 Task: Create new contact,   with mail id: 'MadisonWalker46@coty.com', first name: 'Madison', Last name: 'Walker', Job Title: Systems Administrator, Phone number (617) 555-4567. Change life cycle stage to  'Lead' and lead status to 'New'. Add new company to the associated contact: brooklynmuseum.org and type: Prospect. Logged in from softage.6@softage.net
Action: Mouse moved to (87, 60)
Screenshot: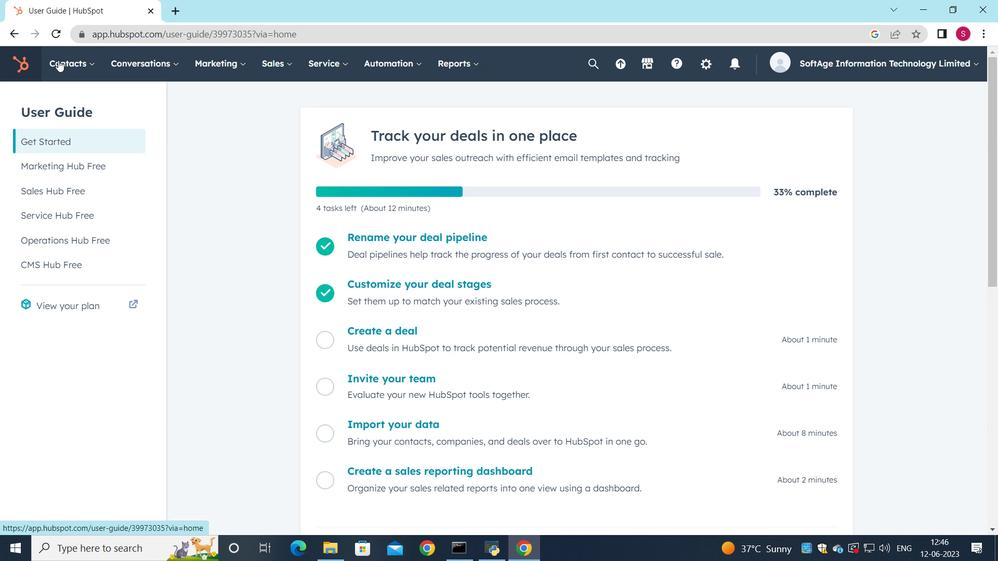 
Action: Mouse pressed left at (87, 60)
Screenshot: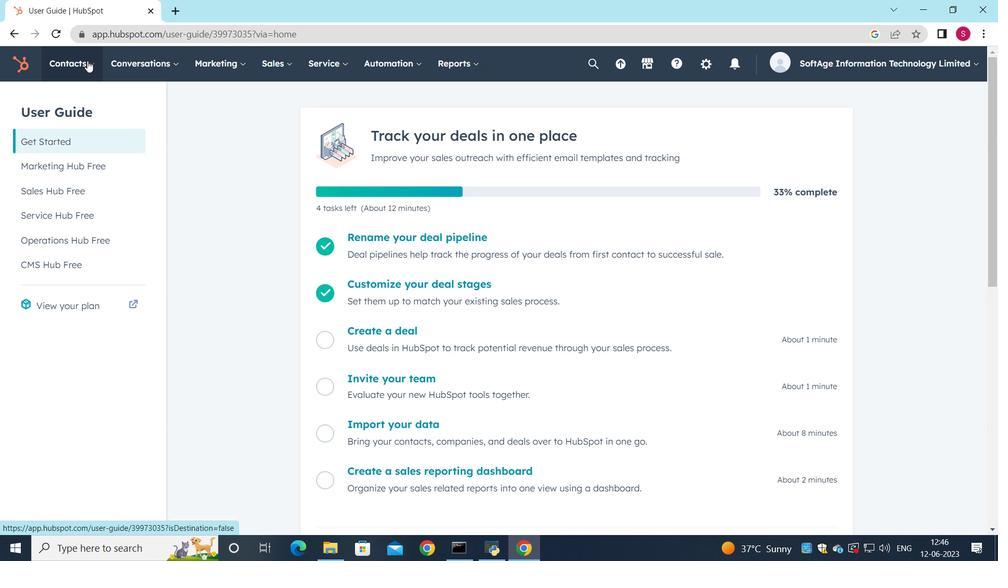 
Action: Mouse moved to (78, 97)
Screenshot: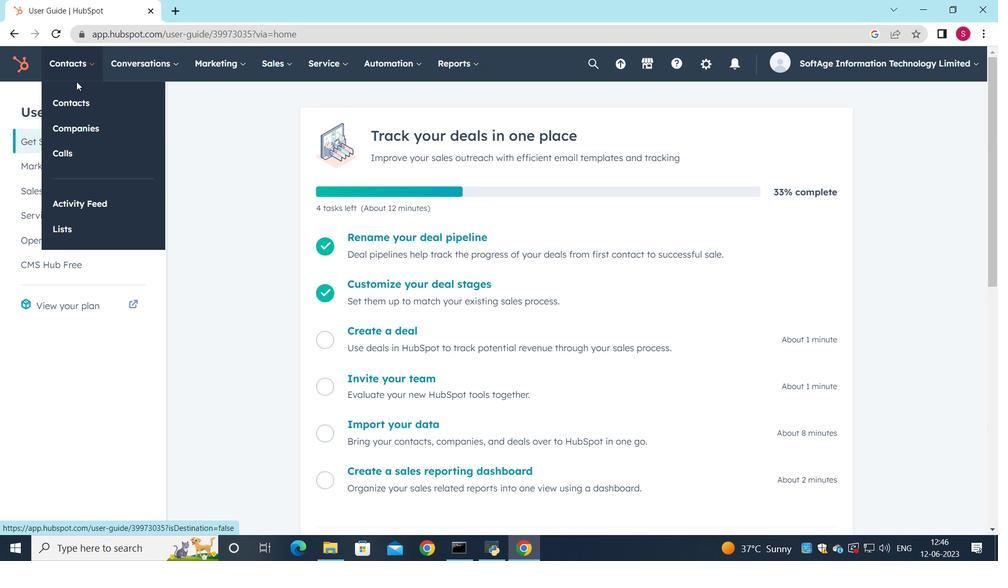 
Action: Mouse pressed left at (78, 97)
Screenshot: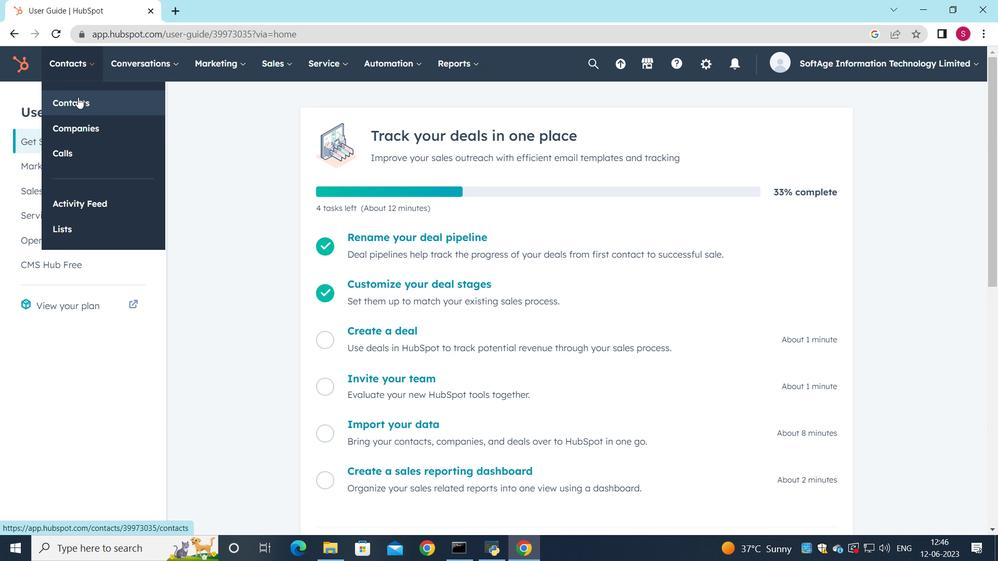 
Action: Mouse moved to (919, 106)
Screenshot: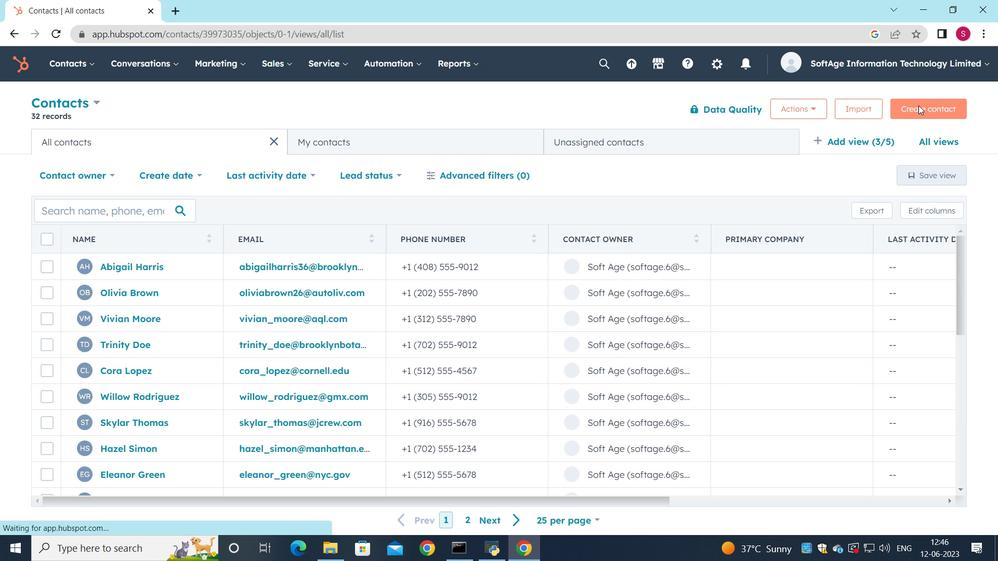 
Action: Mouse pressed left at (919, 106)
Screenshot: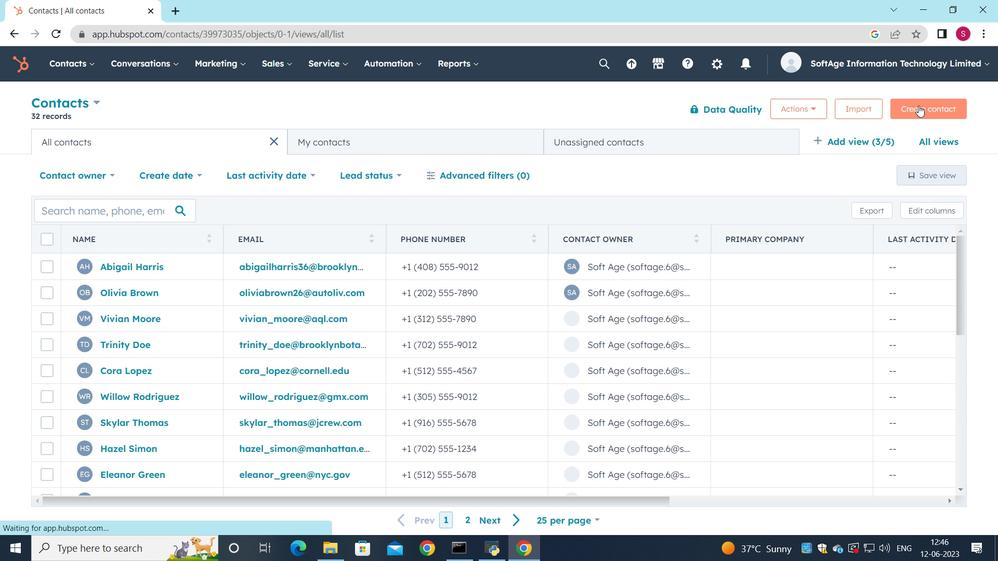 
Action: Mouse moved to (746, 175)
Screenshot: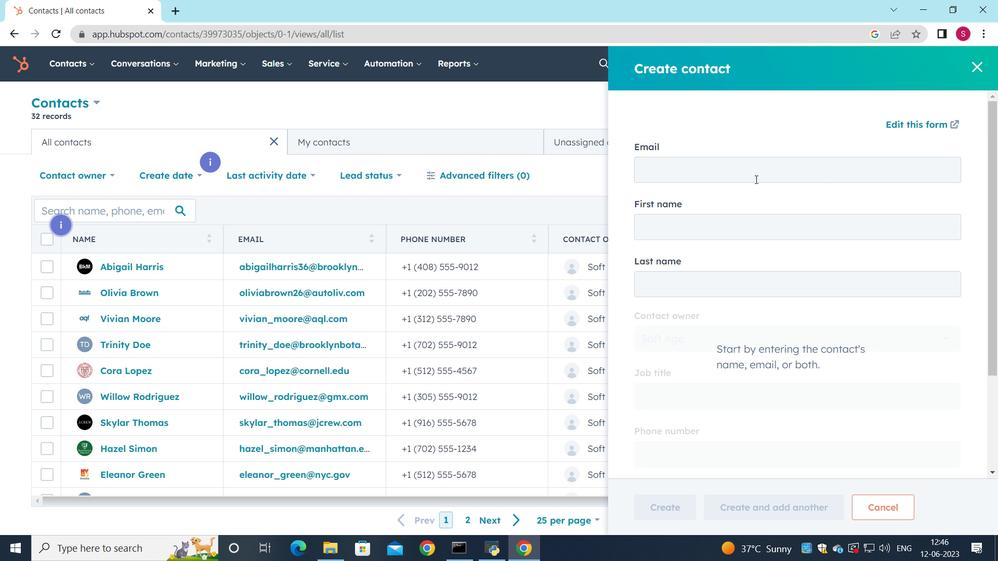 
Action: Mouse pressed left at (746, 175)
Screenshot: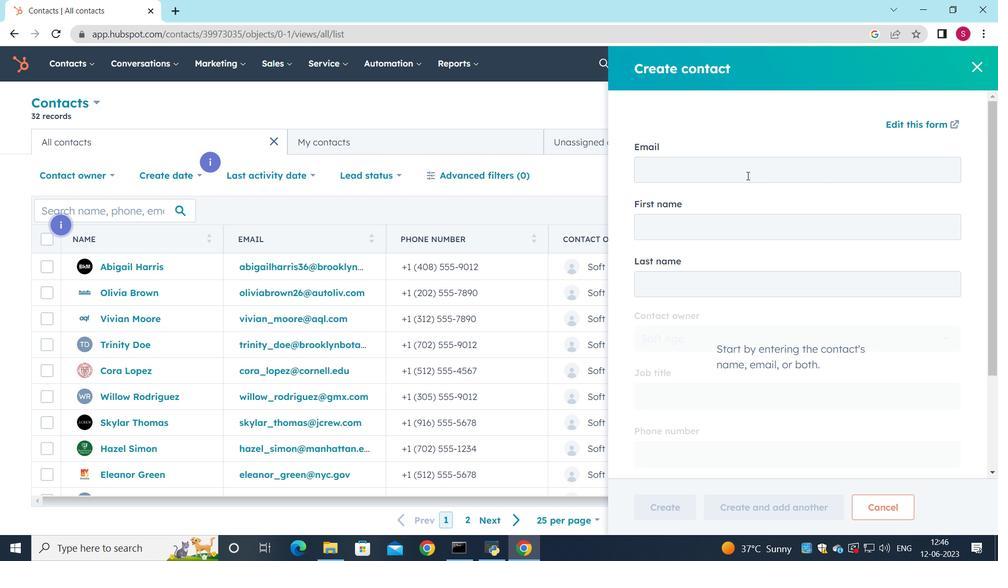 
Action: Key pressed <Key.shift_r>Madison<Key.shift>Walker<Key.shift><Key.shift><Key.shift><Key.shift><Key.shift><Key.shift><Key.shift><Key.shift><Key.shift><Key.shift><Key.shift><Key.shift><Key.shift><Key.shift><Key.shift><Key.shift><Key.shift>@coty.com
Screenshot: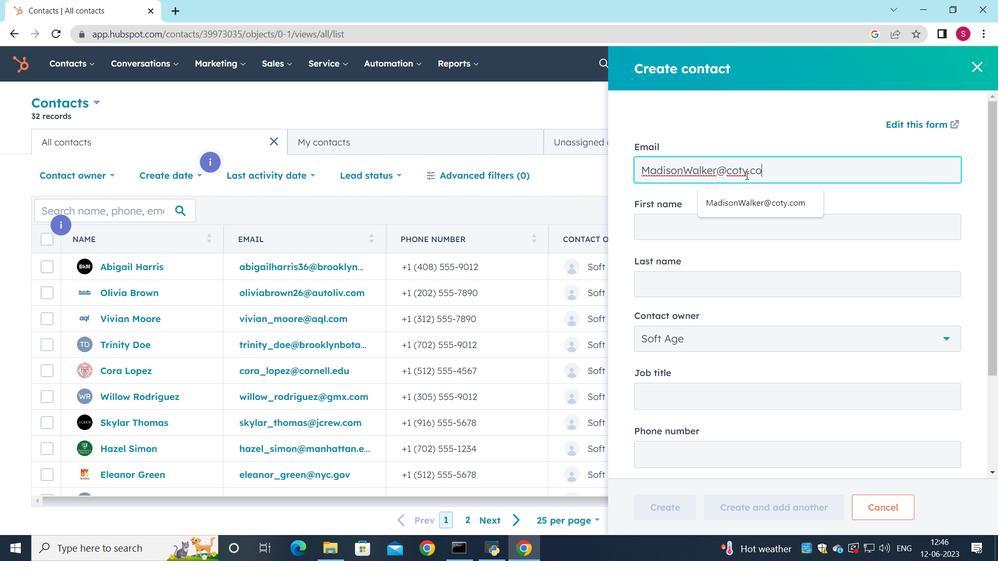 
Action: Mouse moved to (715, 174)
Screenshot: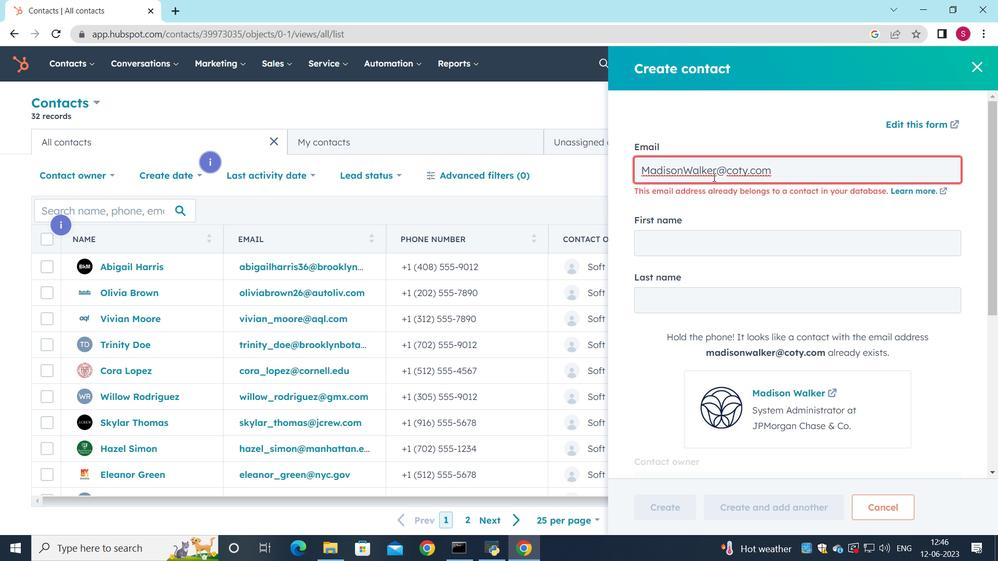 
Action: Mouse pressed left at (715, 174)
Screenshot: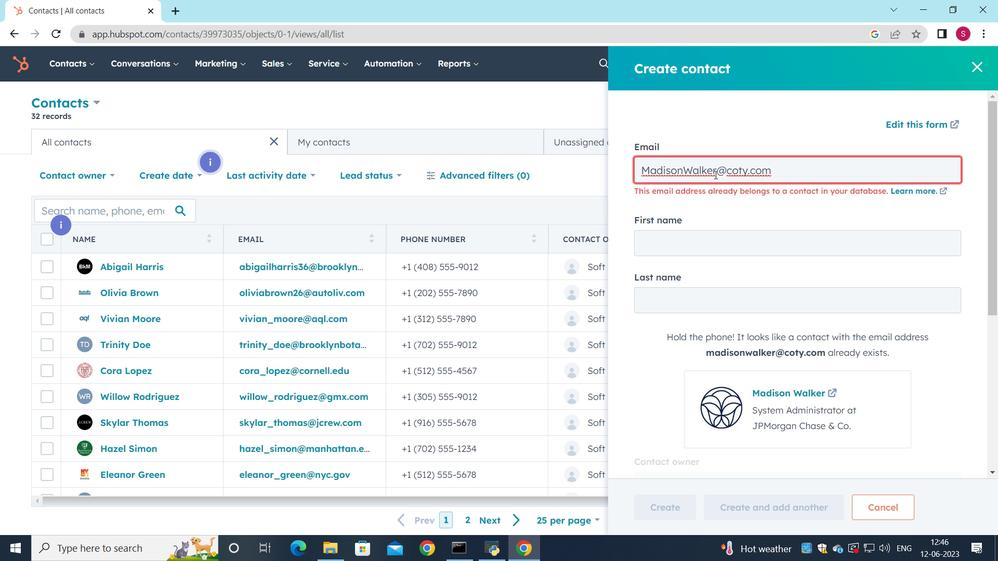 
Action: Key pressed 46
Screenshot: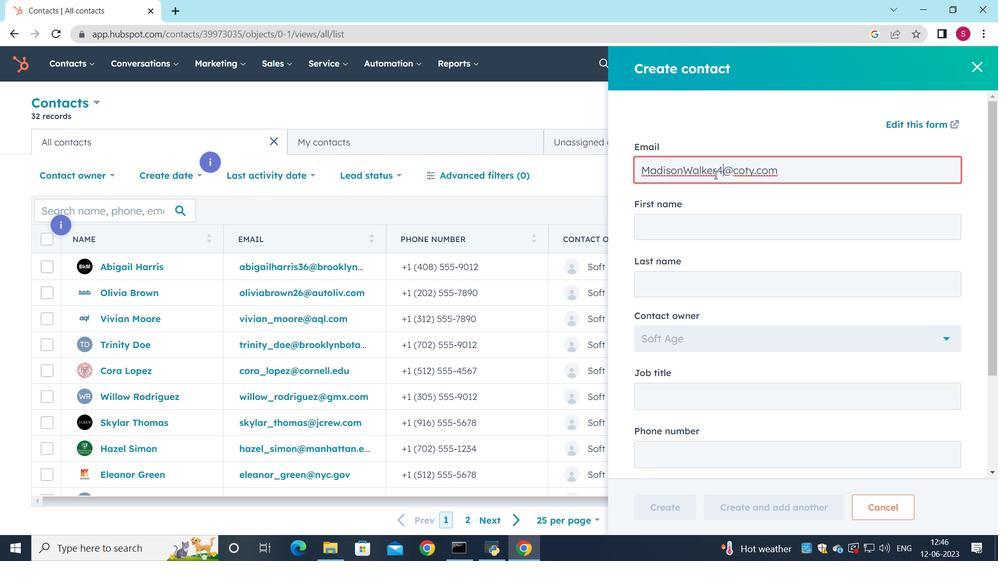 
Action: Mouse moved to (707, 226)
Screenshot: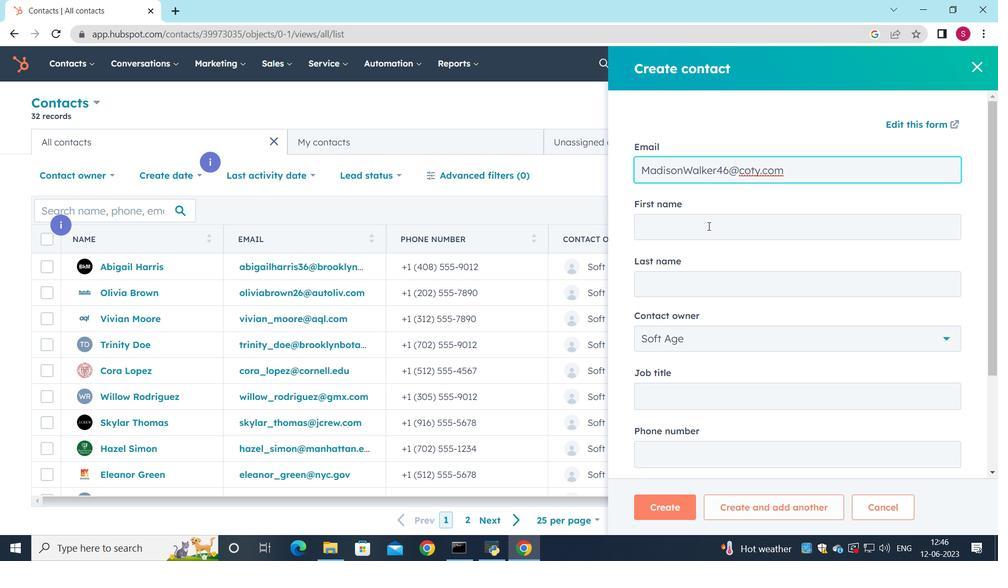 
Action: Mouse pressed left at (707, 226)
Screenshot: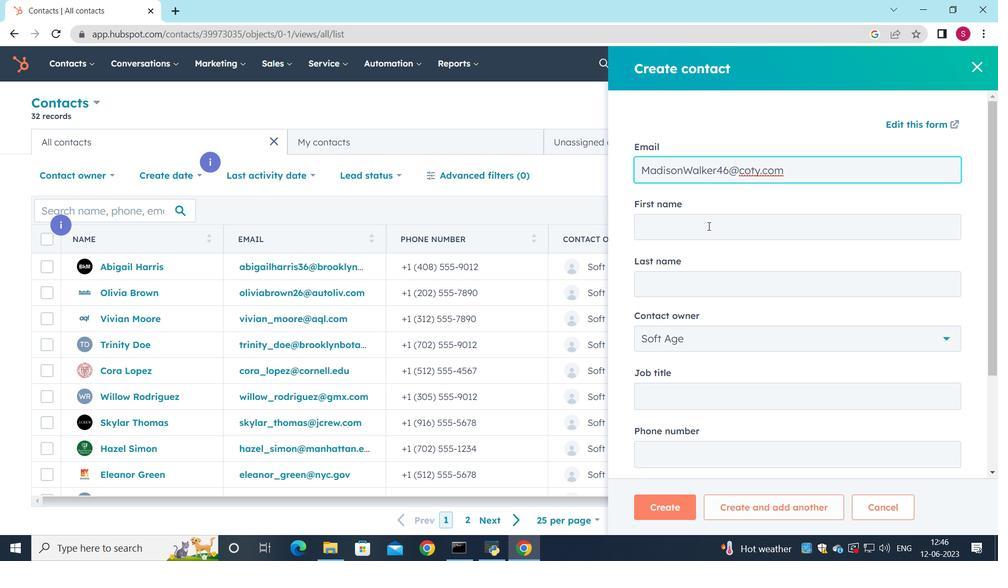 
Action: Key pressed <Key.shift_r>Mado<Key.backspace>ison
Screenshot: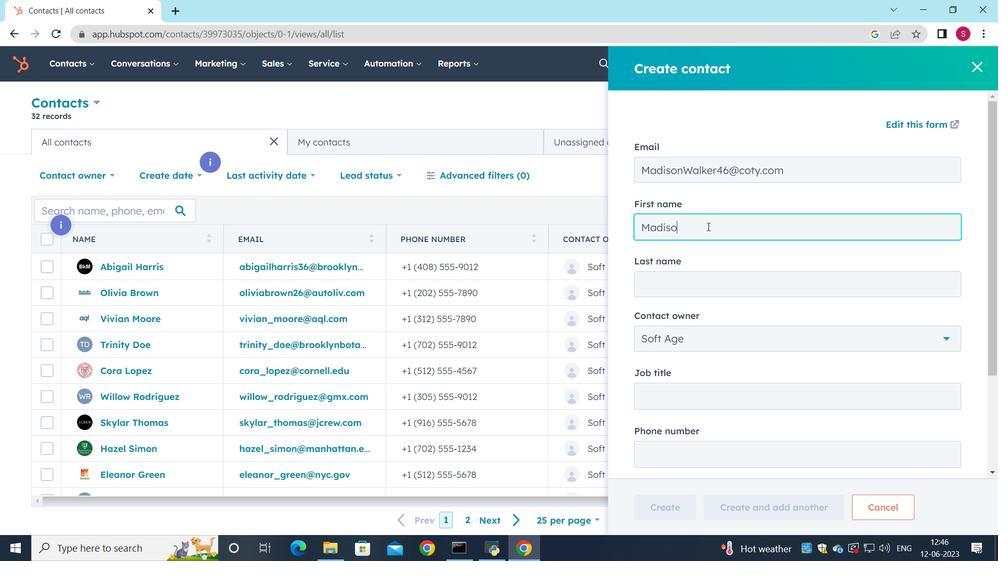 
Action: Mouse moved to (672, 286)
Screenshot: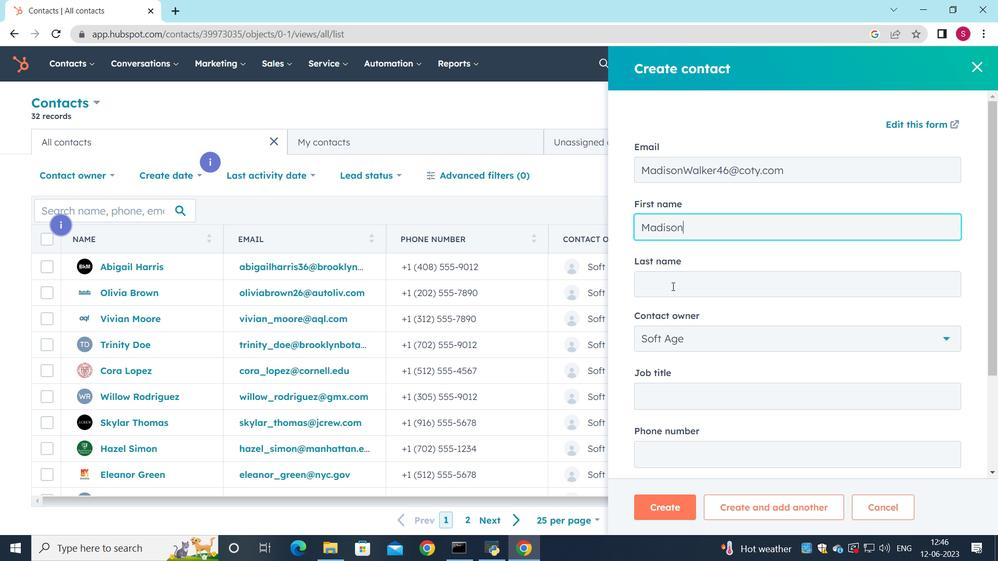 
Action: Mouse pressed left at (672, 286)
Screenshot: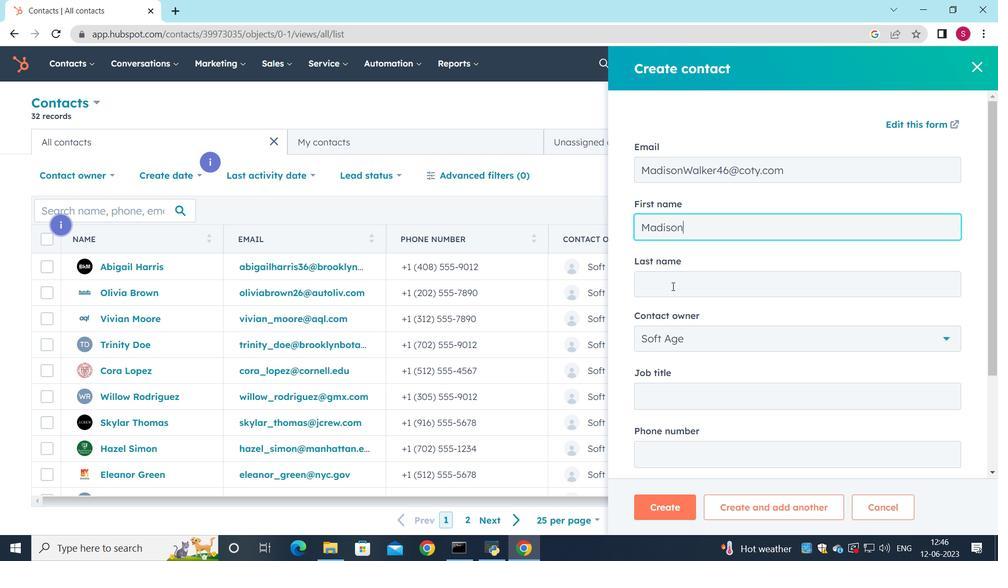 
Action: Mouse moved to (676, 288)
Screenshot: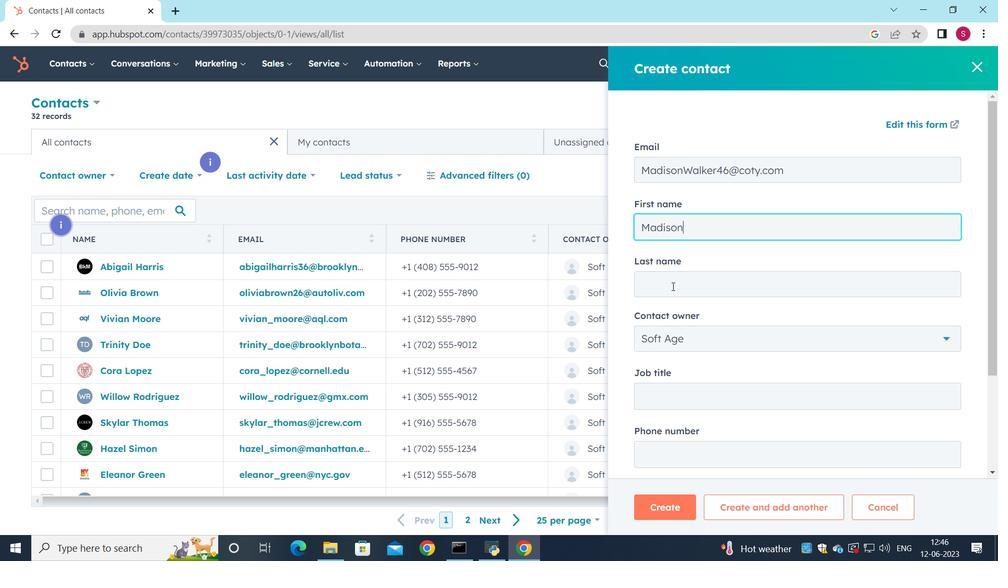 
Action: Key pressed <Key.shift>Walker
Screenshot: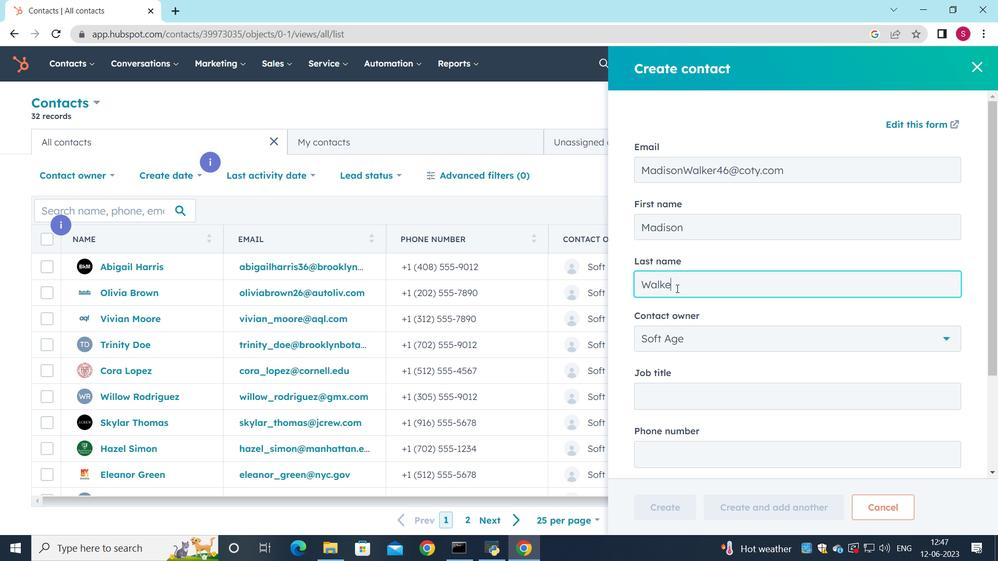 
Action: Mouse moved to (698, 345)
Screenshot: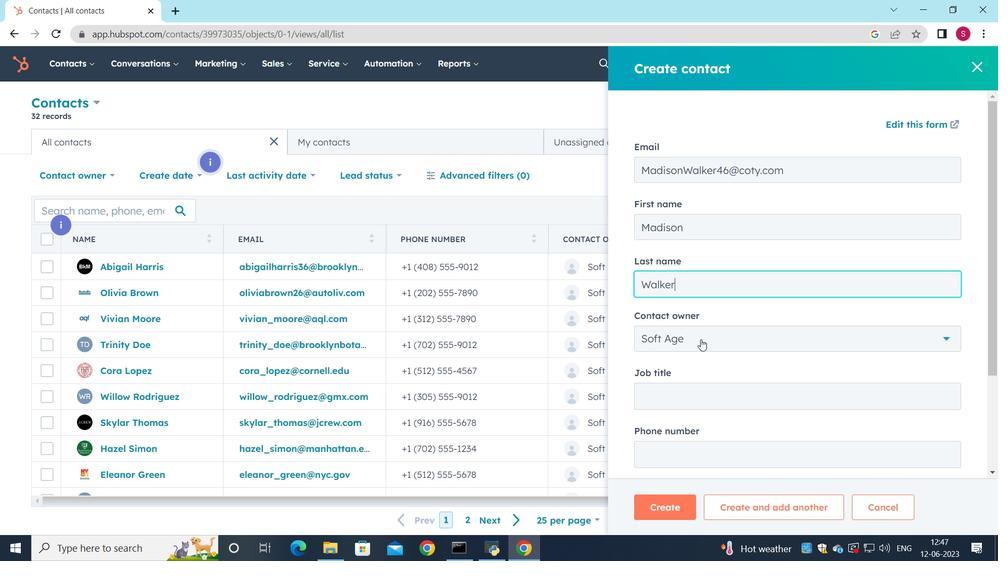 
Action: Mouse scrolled (698, 344) with delta (0, 0)
Screenshot: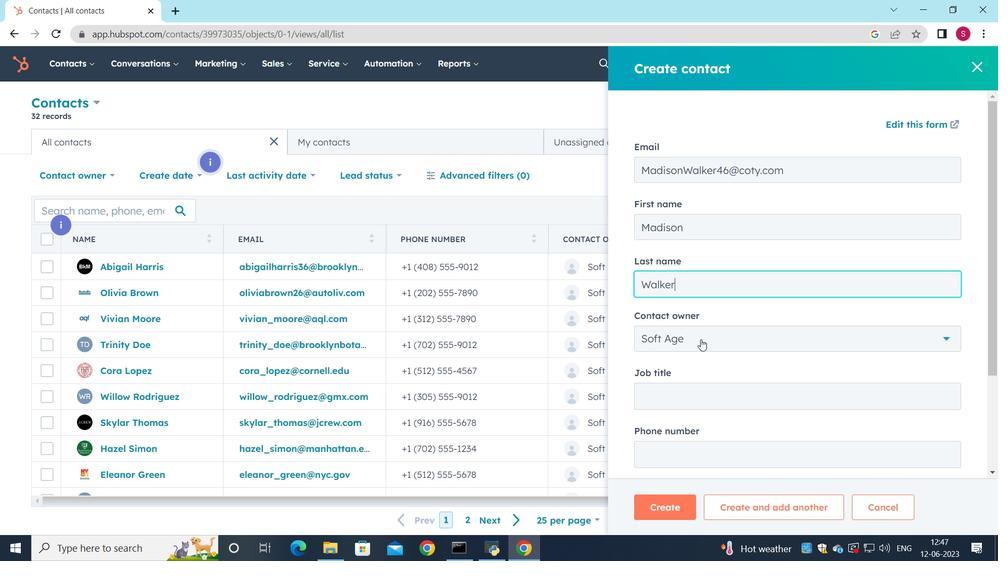 
Action: Mouse moved to (679, 331)
Screenshot: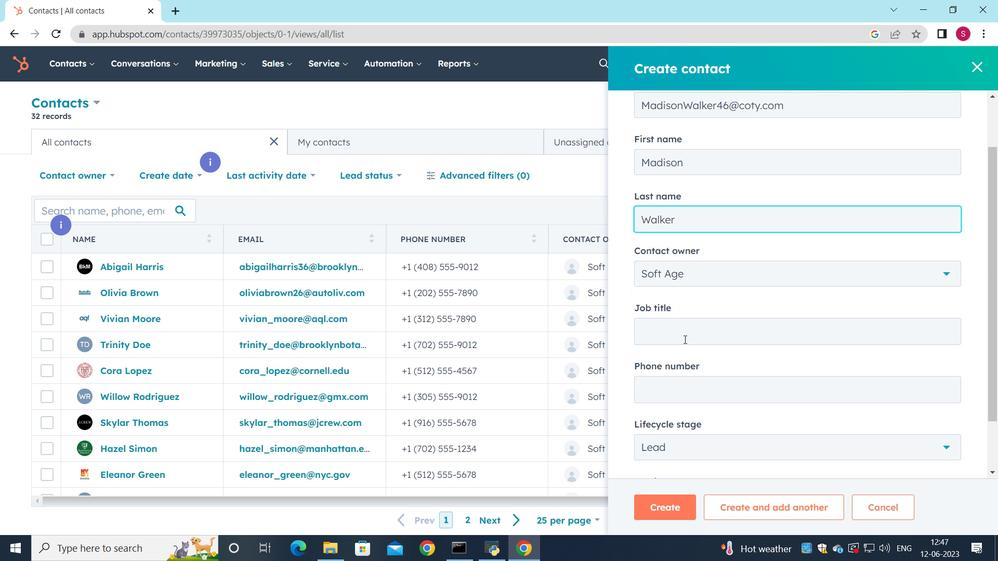 
Action: Mouse pressed left at (679, 331)
Screenshot: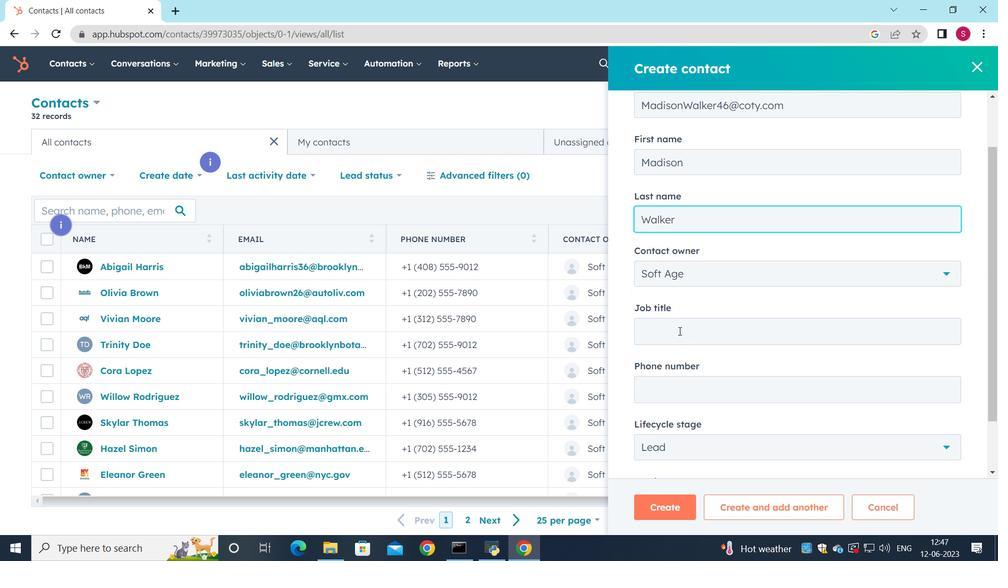 
Action: Key pressed <Key.shift>Systems<Key.space><Key.shift>Administrator
Screenshot: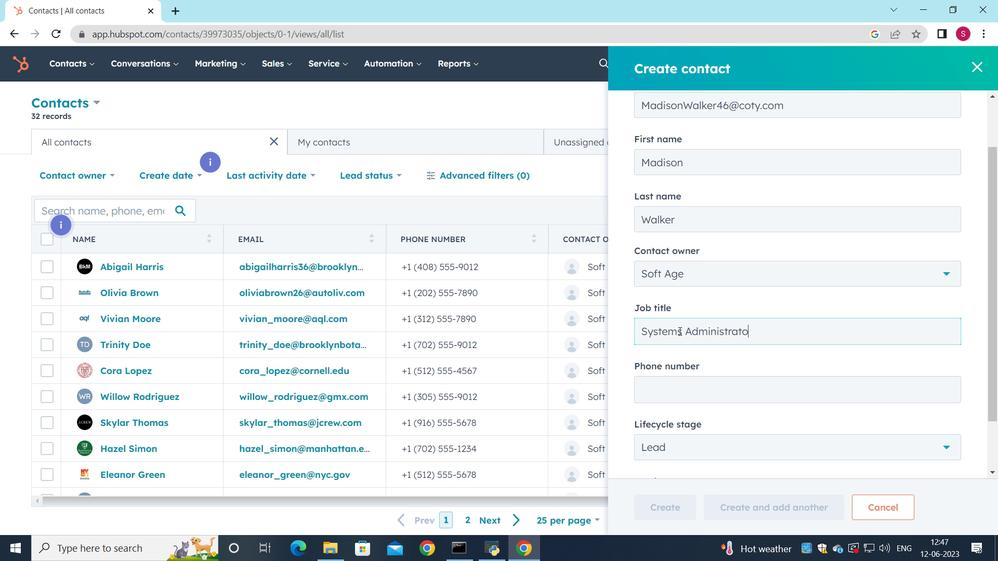 
Action: Mouse moved to (710, 372)
Screenshot: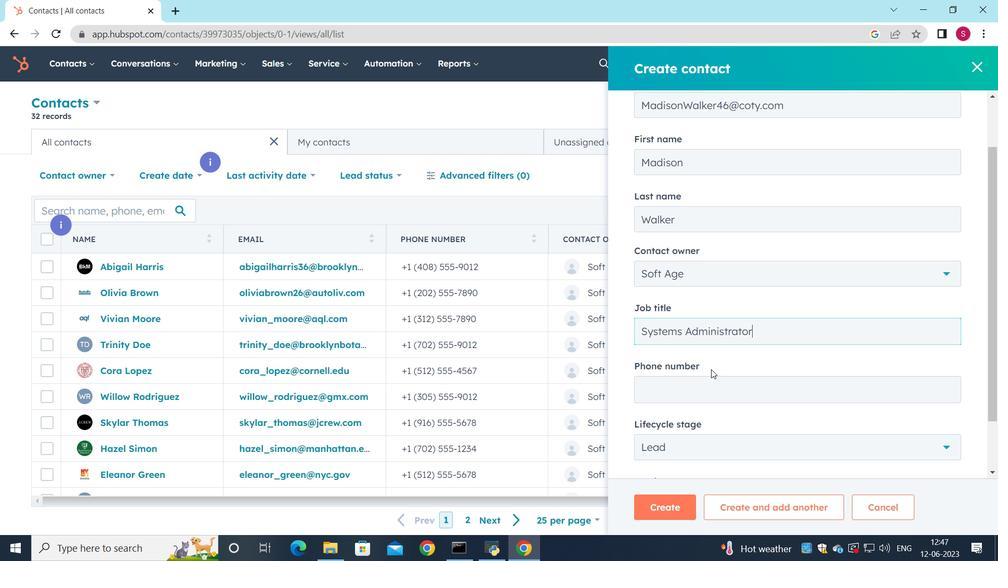 
Action: Mouse scrolled (710, 371) with delta (0, 0)
Screenshot: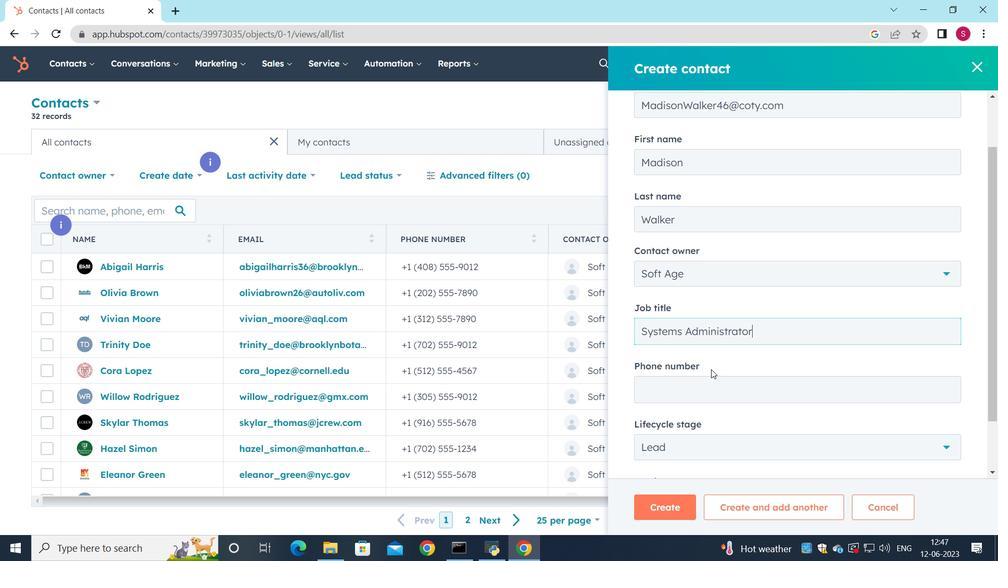 
Action: Mouse moved to (728, 322)
Screenshot: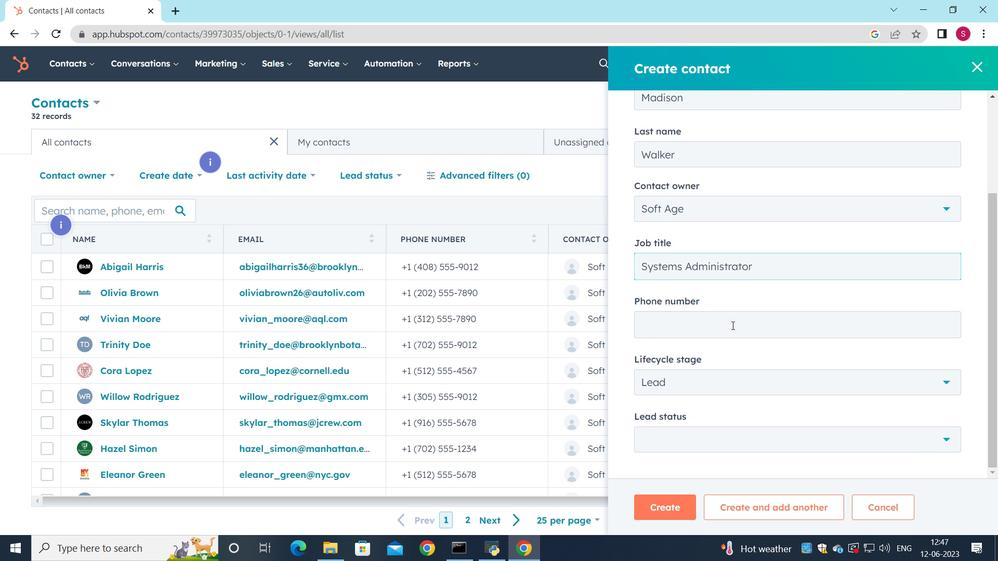 
Action: Mouse pressed left at (728, 322)
Screenshot: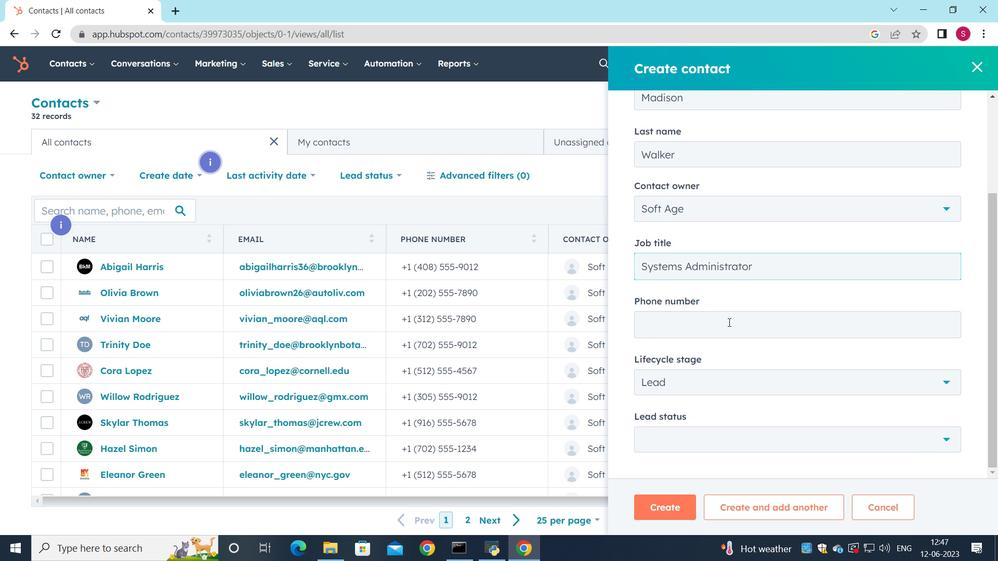 
Action: Key pressed 6175554567
Screenshot: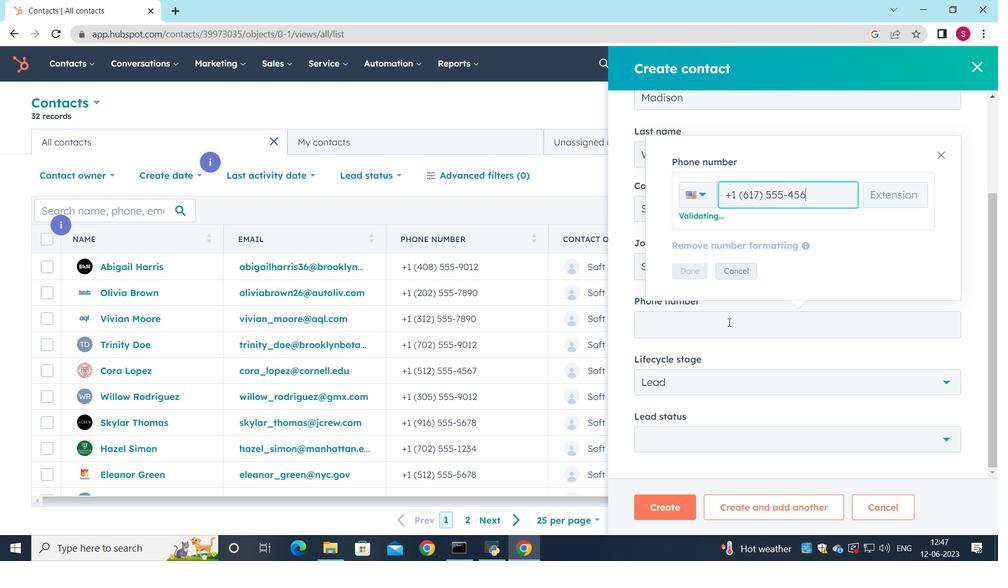 
Action: Mouse moved to (683, 270)
Screenshot: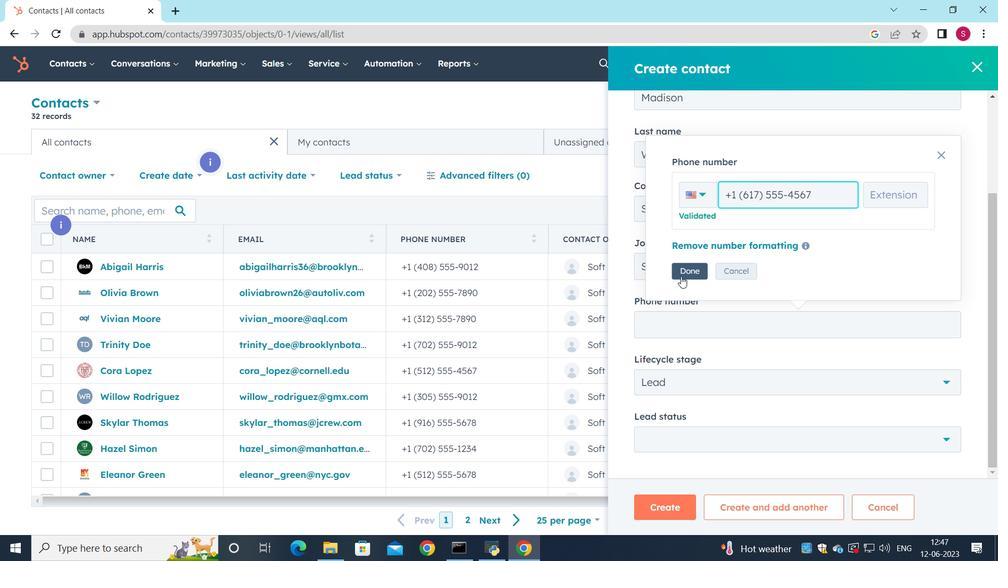 
Action: Mouse pressed left at (683, 270)
Screenshot: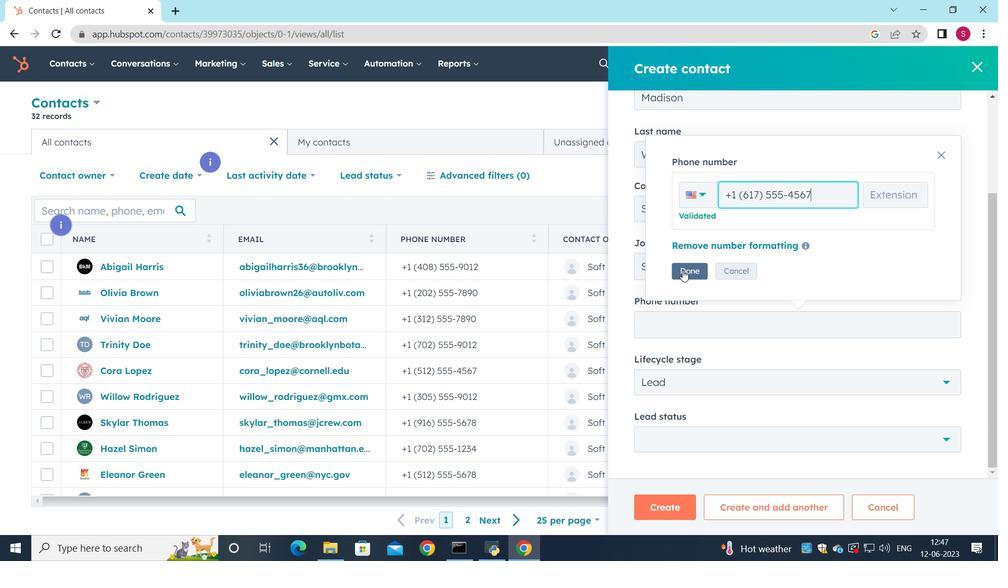 
Action: Mouse moved to (758, 364)
Screenshot: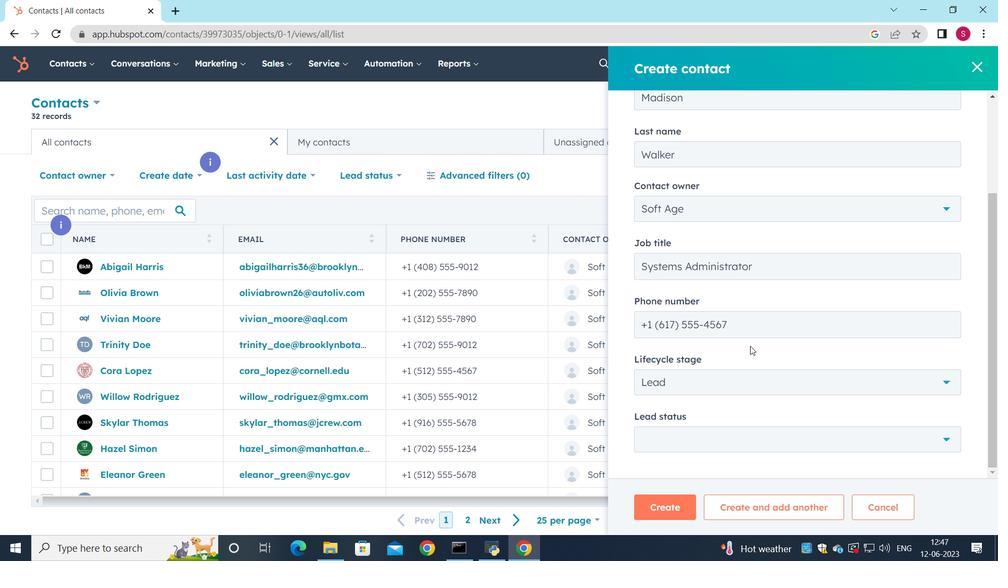 
Action: Mouse scrolled (758, 363) with delta (0, 0)
Screenshot: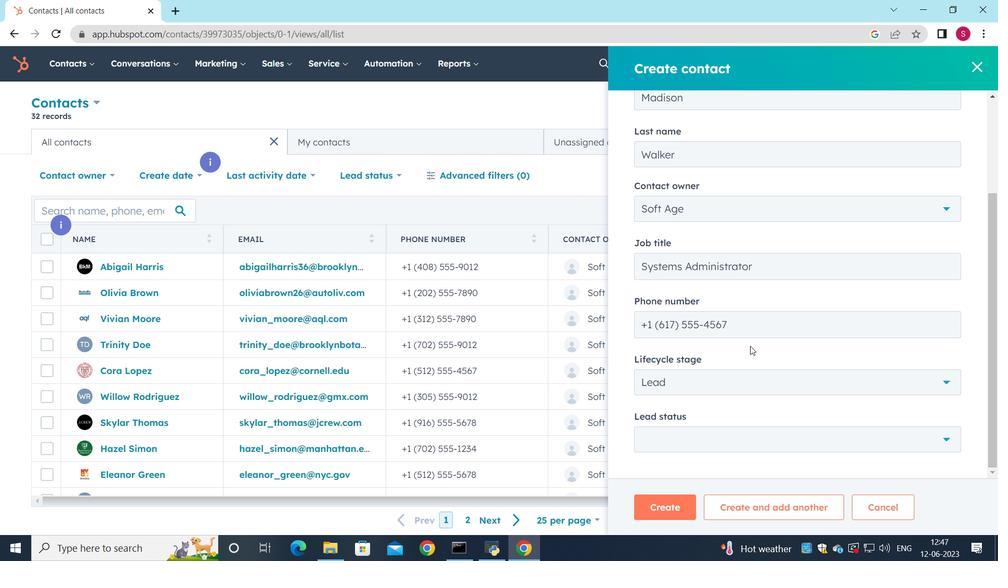 
Action: Mouse moved to (910, 439)
Screenshot: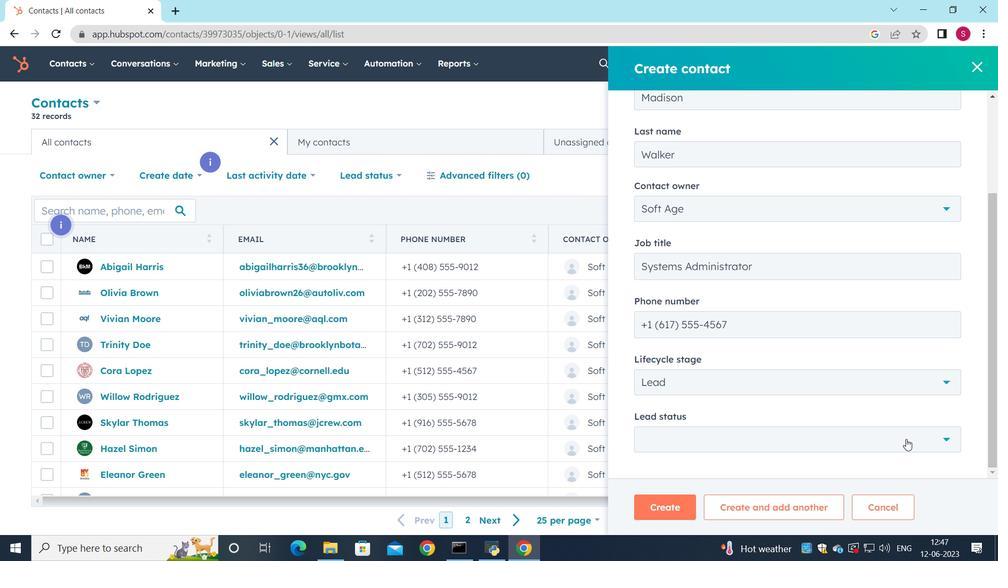 
Action: Mouse pressed left at (910, 439)
Screenshot: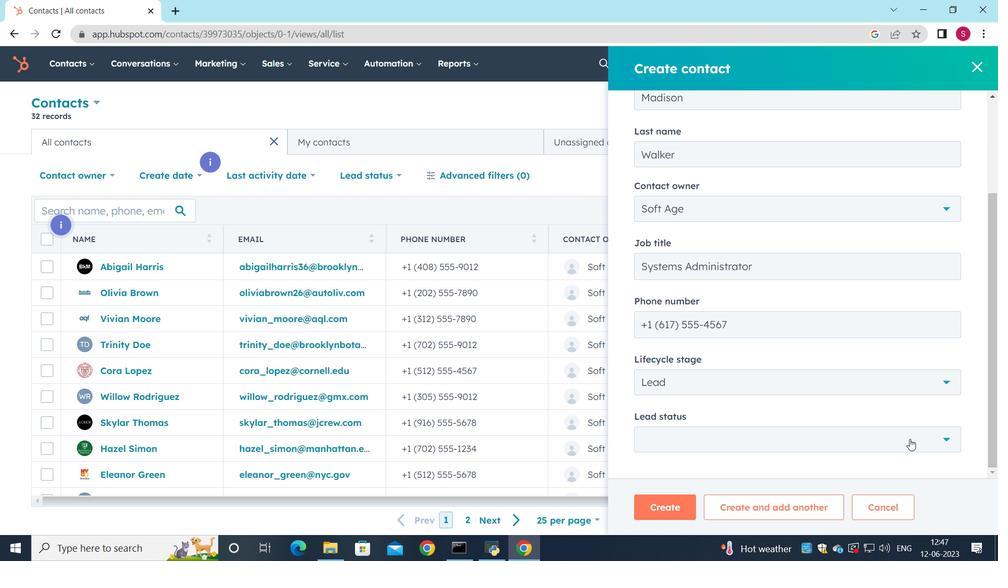 
Action: Mouse moved to (676, 320)
Screenshot: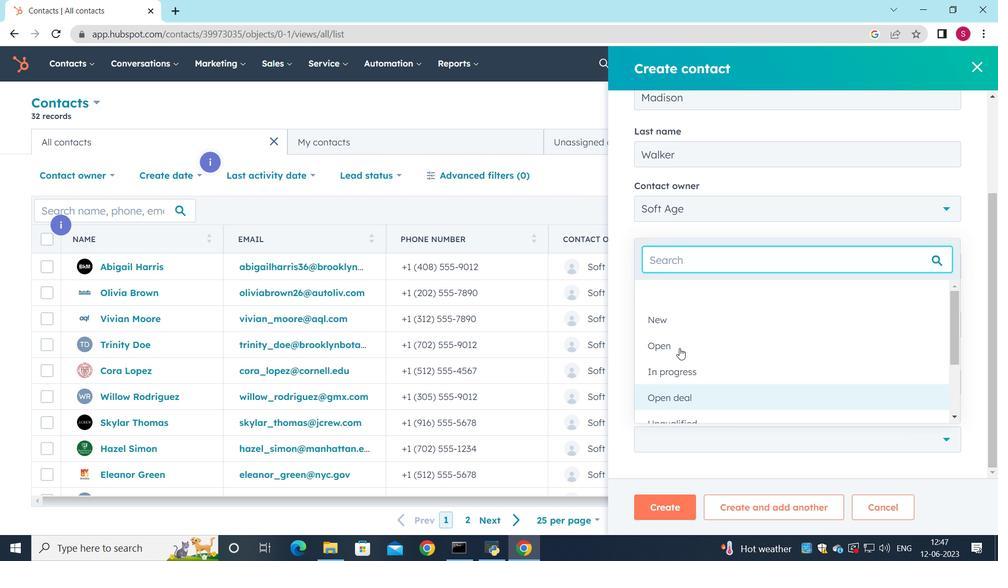 
Action: Mouse pressed left at (676, 320)
Screenshot: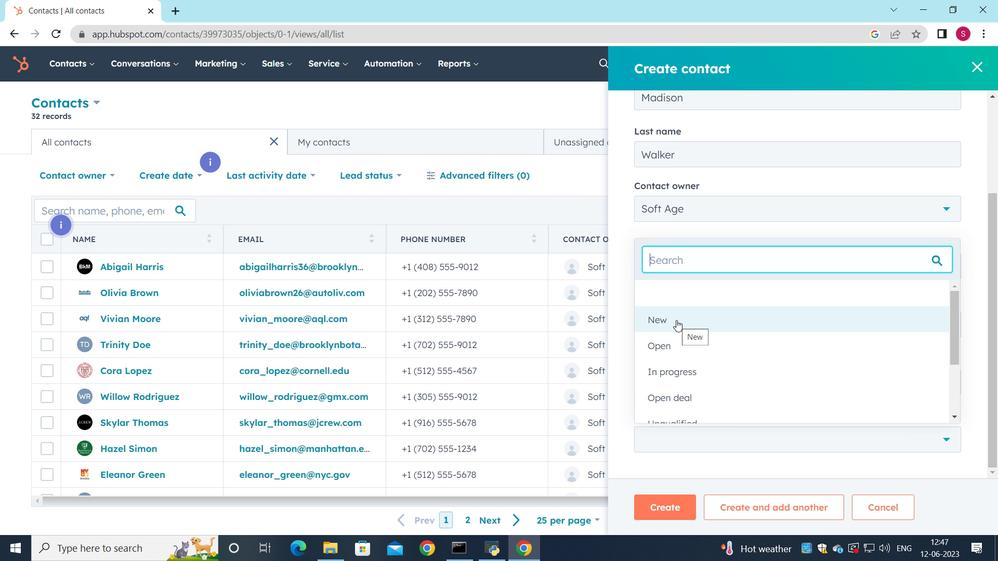 
Action: Mouse moved to (675, 507)
Screenshot: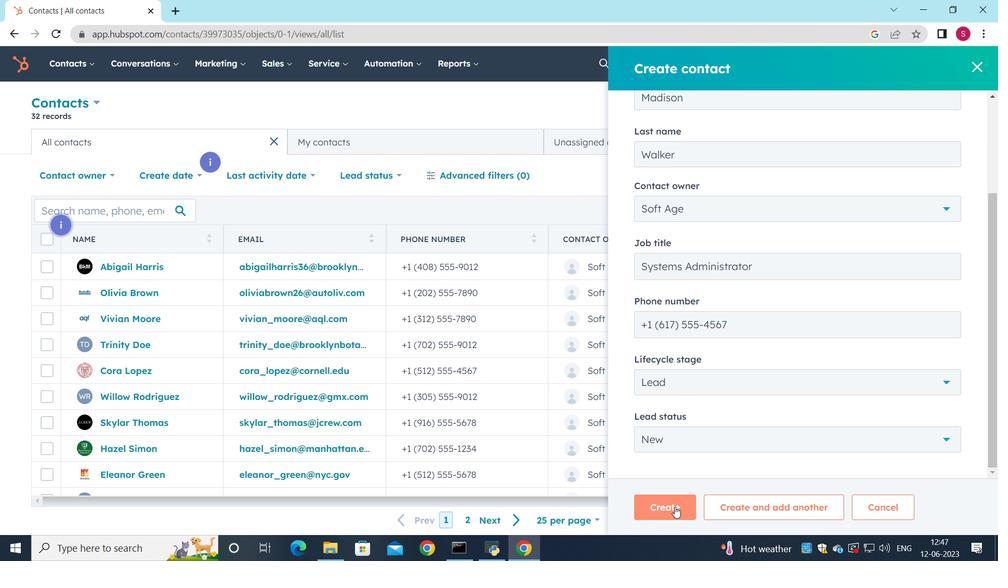 
Action: Mouse pressed left at (675, 507)
Screenshot: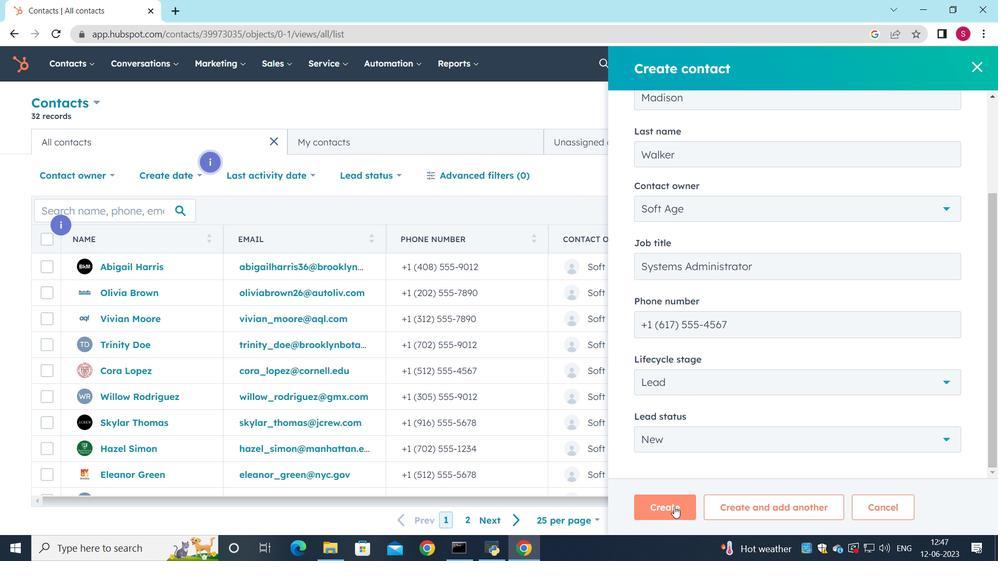
Action: Mouse moved to (639, 442)
Screenshot: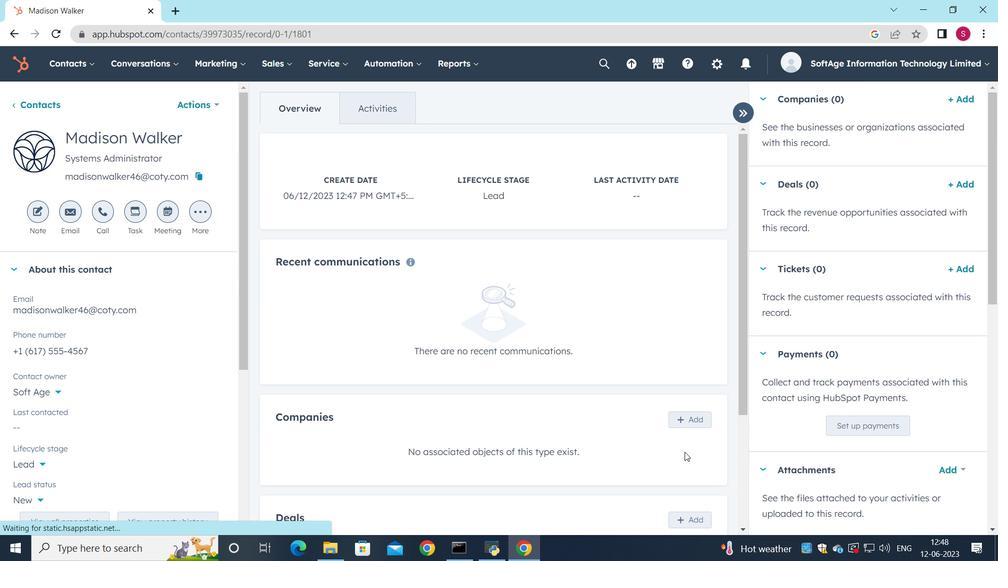 
Action: Mouse scrolled (639, 442) with delta (0, 0)
Screenshot: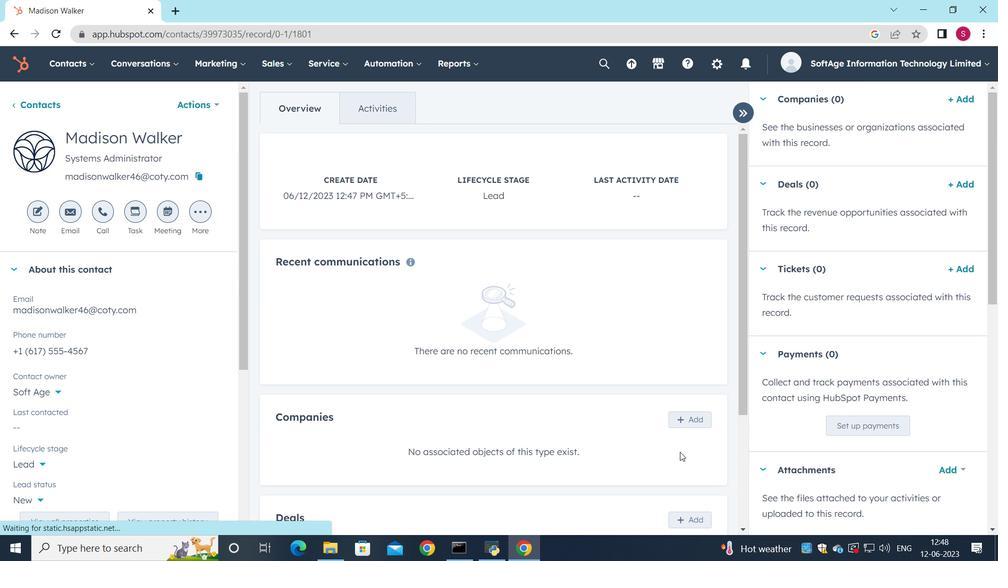 
Action: Mouse scrolled (639, 442) with delta (0, 0)
Screenshot: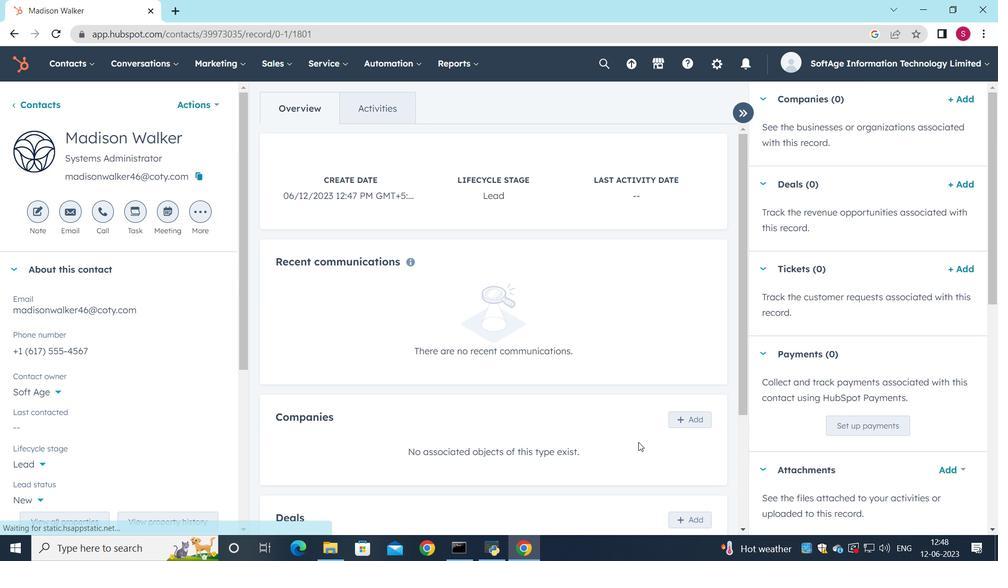 
Action: Mouse moved to (695, 291)
Screenshot: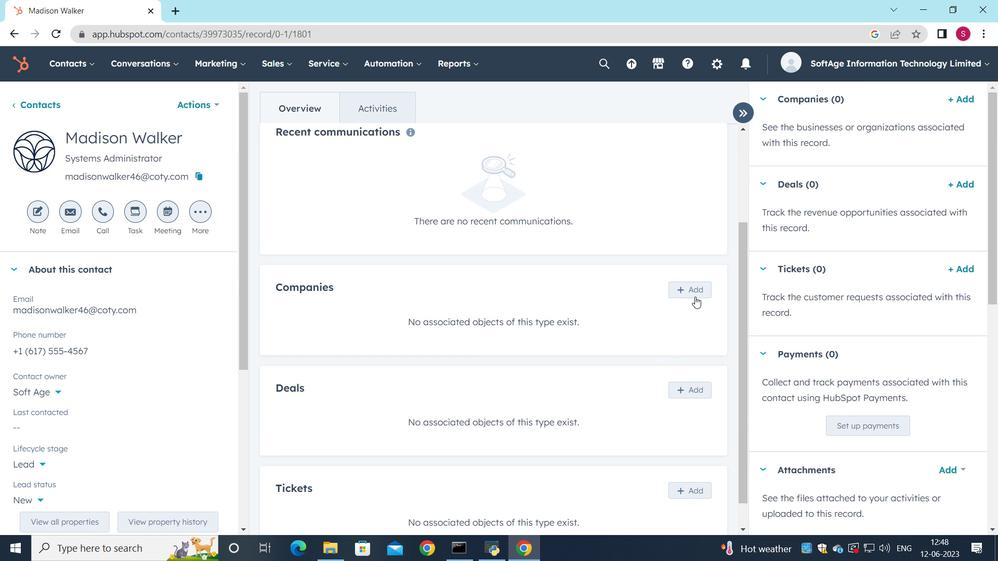
Action: Mouse pressed left at (695, 291)
Screenshot: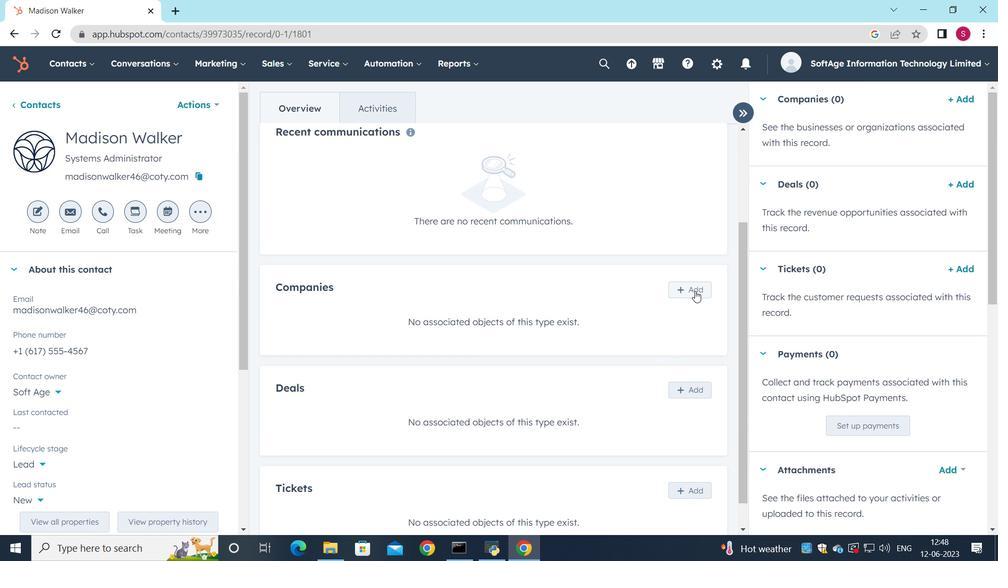 
Action: Mouse moved to (724, 143)
Screenshot: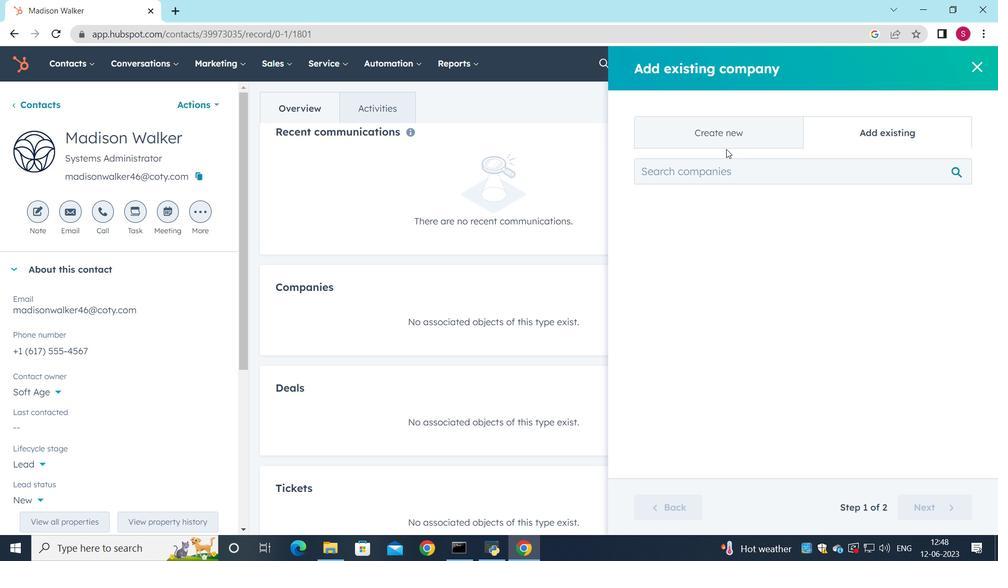 
Action: Mouse pressed left at (724, 143)
Screenshot: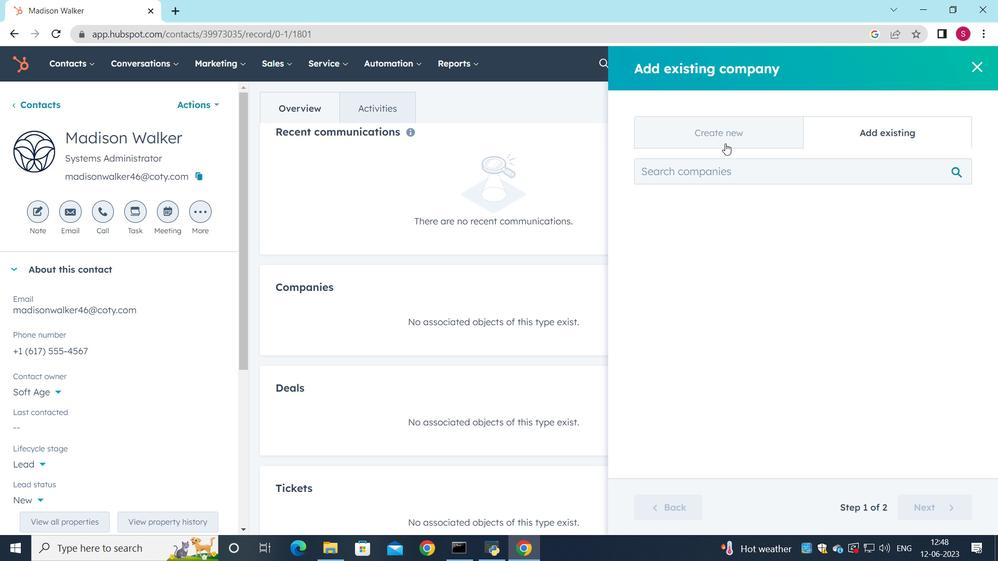 
Action: Mouse moved to (734, 207)
Screenshot: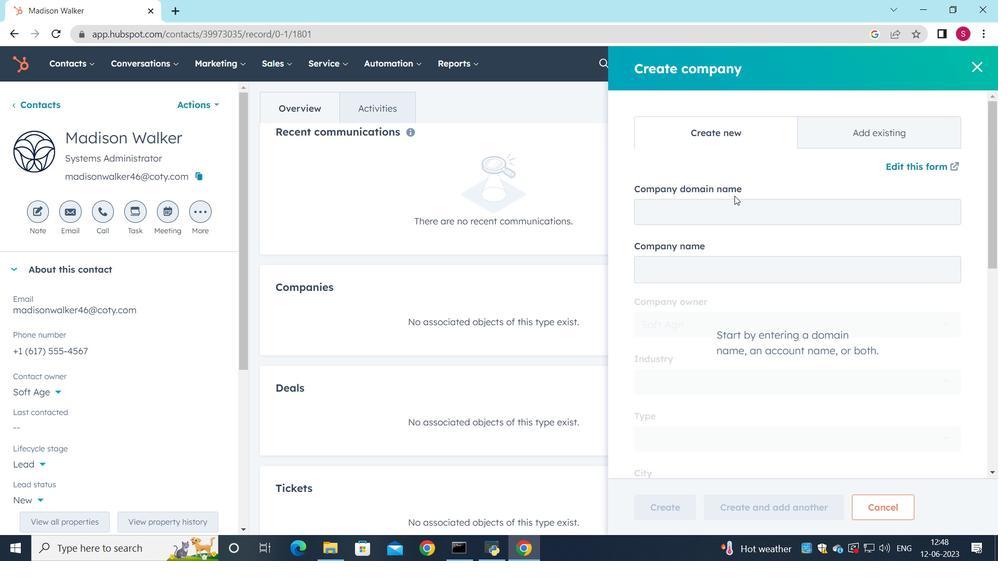
Action: Mouse pressed left at (734, 207)
Screenshot: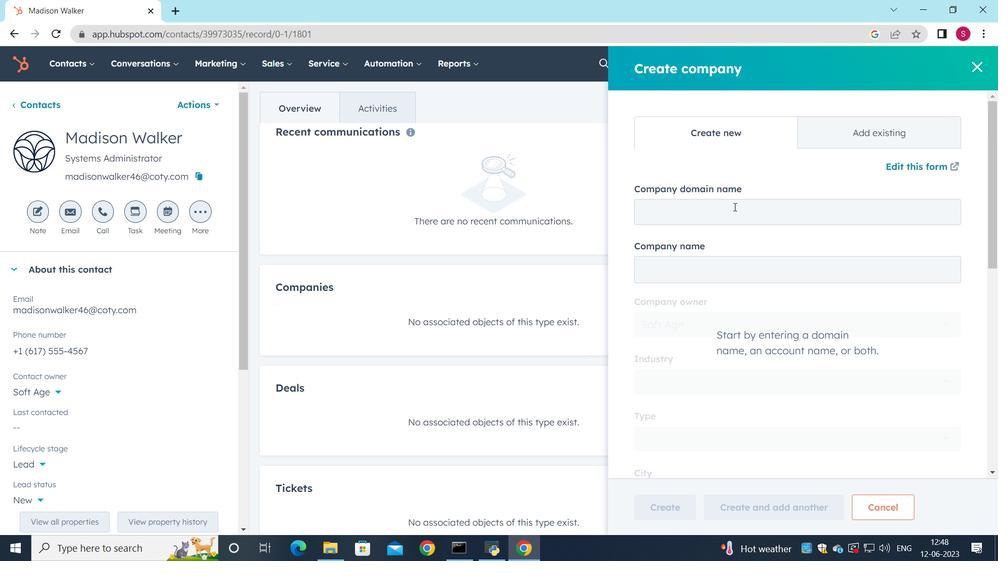 
Action: Key pressed be<Key.backspace>rooklynmuseum.org
Screenshot: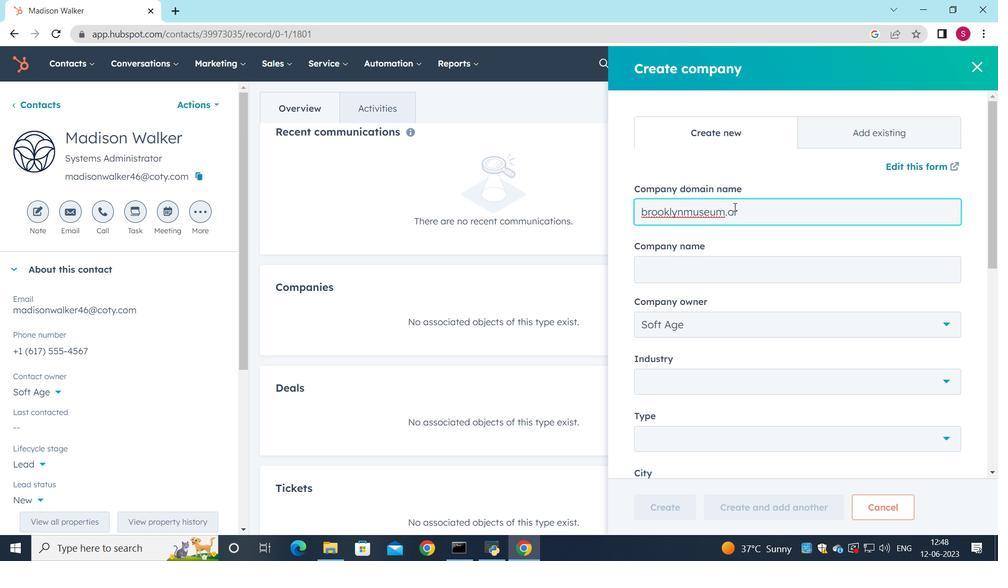 
Action: Mouse moved to (690, 288)
Screenshot: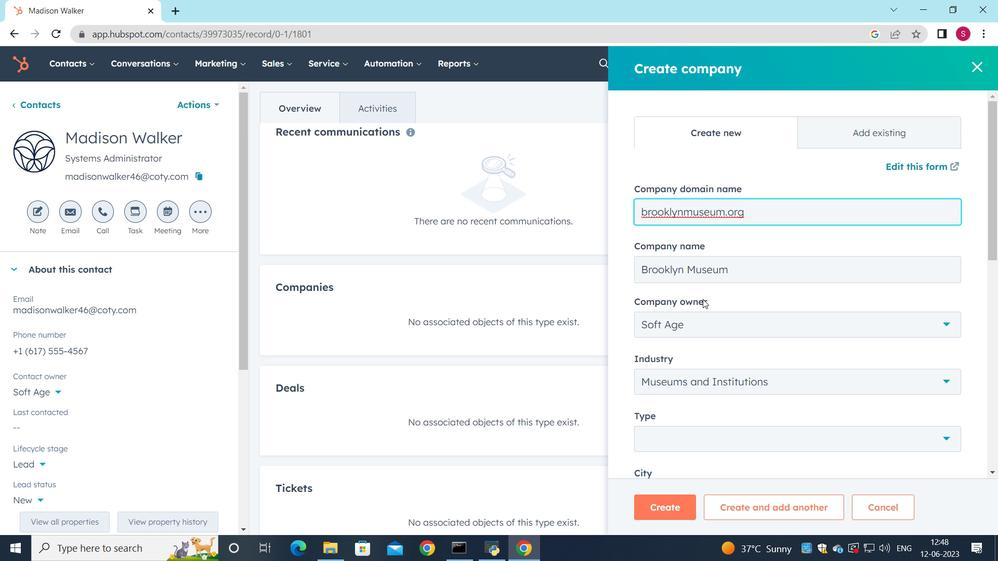
Action: Mouse scrolled (690, 288) with delta (0, 0)
Screenshot: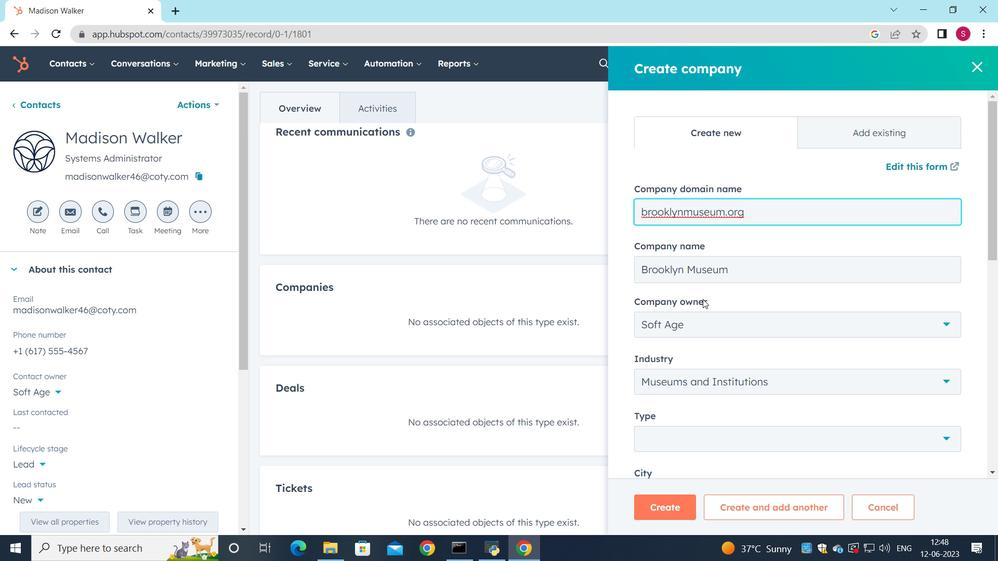 
Action: Mouse scrolled (690, 288) with delta (0, 0)
Screenshot: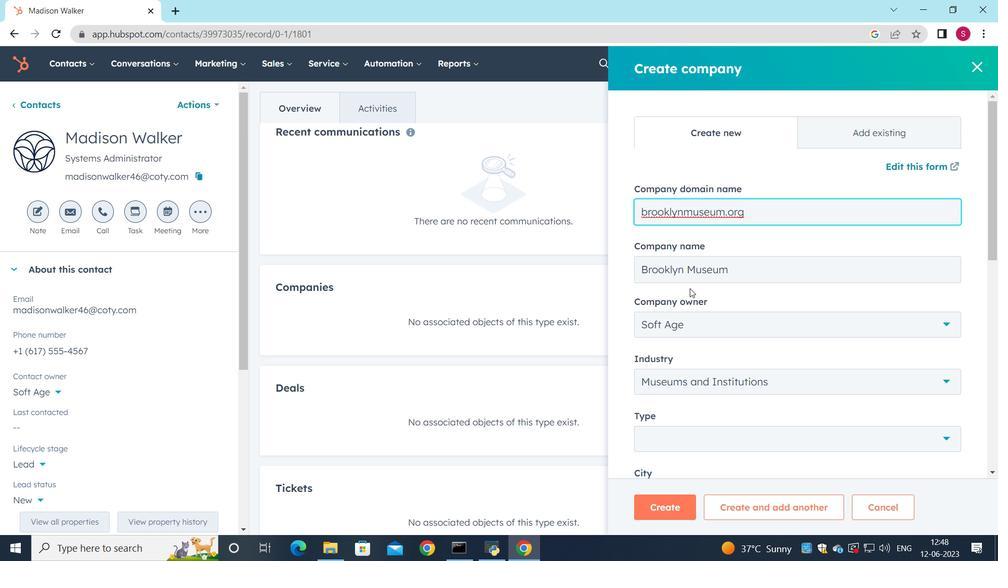 
Action: Mouse scrolled (690, 288) with delta (0, 0)
Screenshot: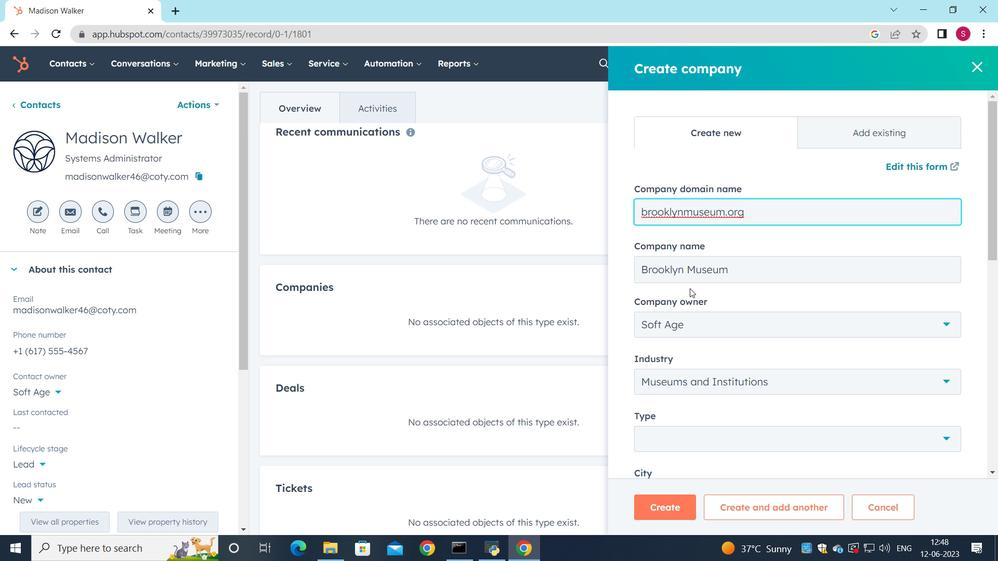
Action: Mouse moved to (932, 246)
Screenshot: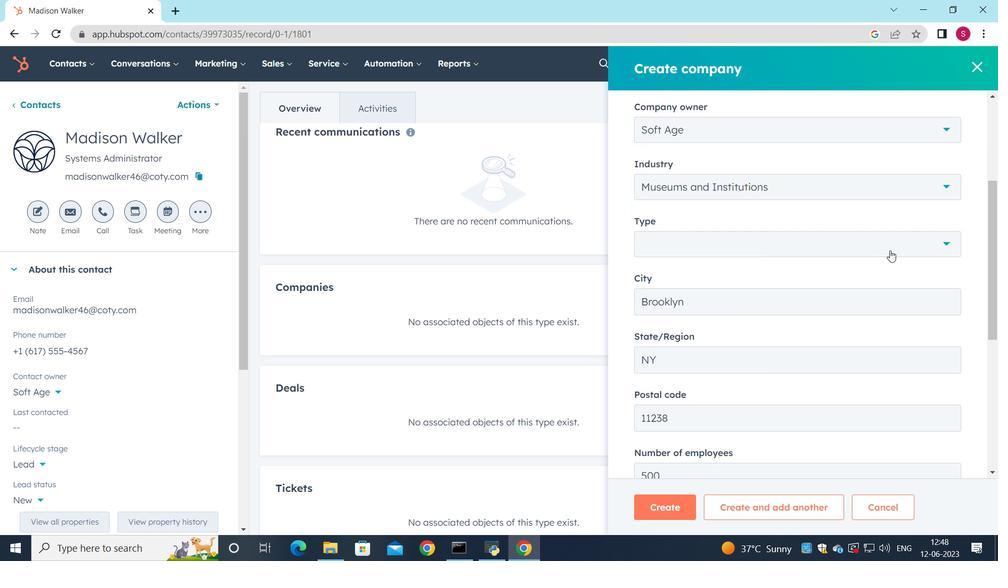 
Action: Mouse pressed left at (932, 246)
Screenshot: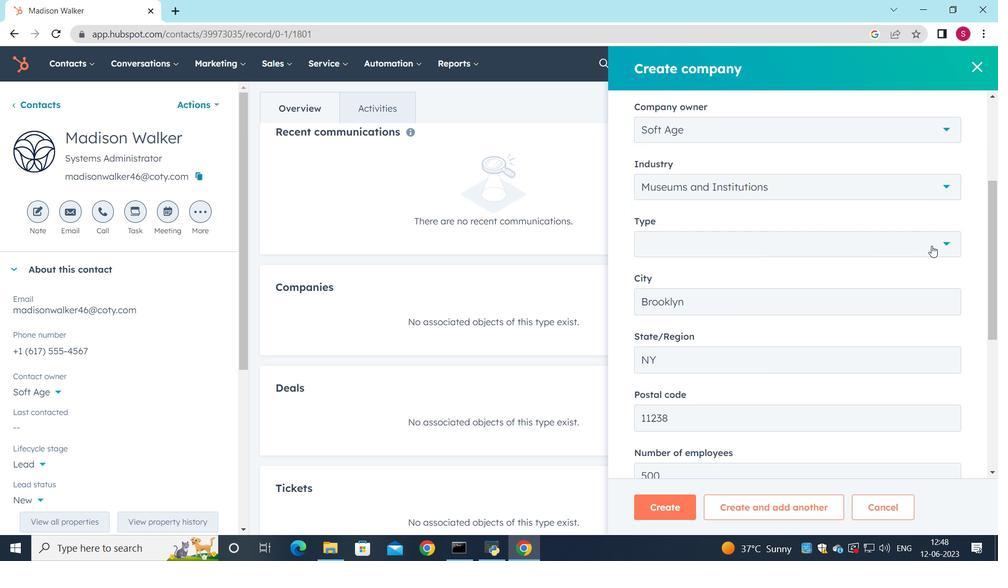 
Action: Mouse moved to (785, 301)
Screenshot: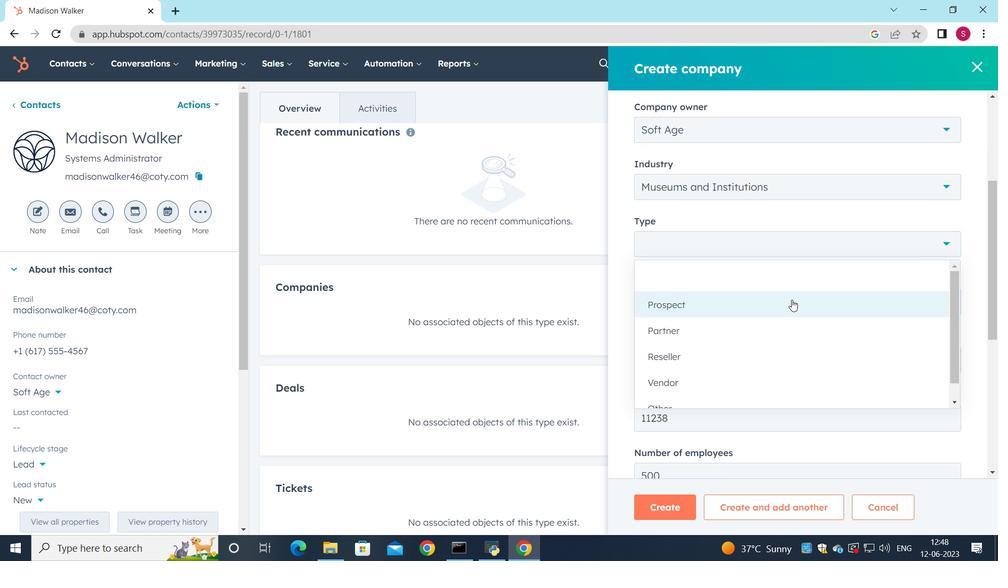 
Action: Mouse pressed left at (785, 301)
Screenshot: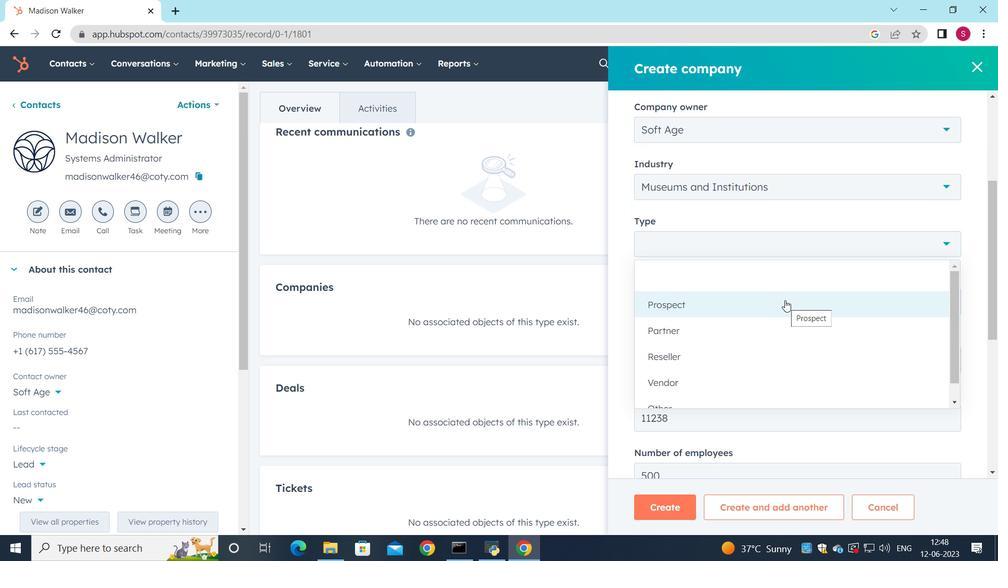
Action: Mouse moved to (789, 348)
Screenshot: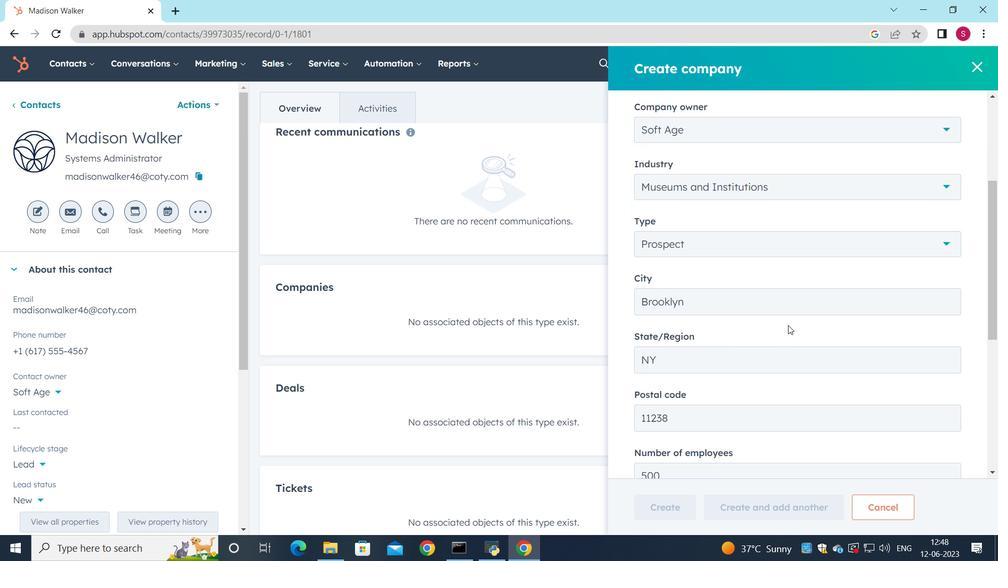 
Action: Mouse scrolled (789, 347) with delta (0, 0)
Screenshot: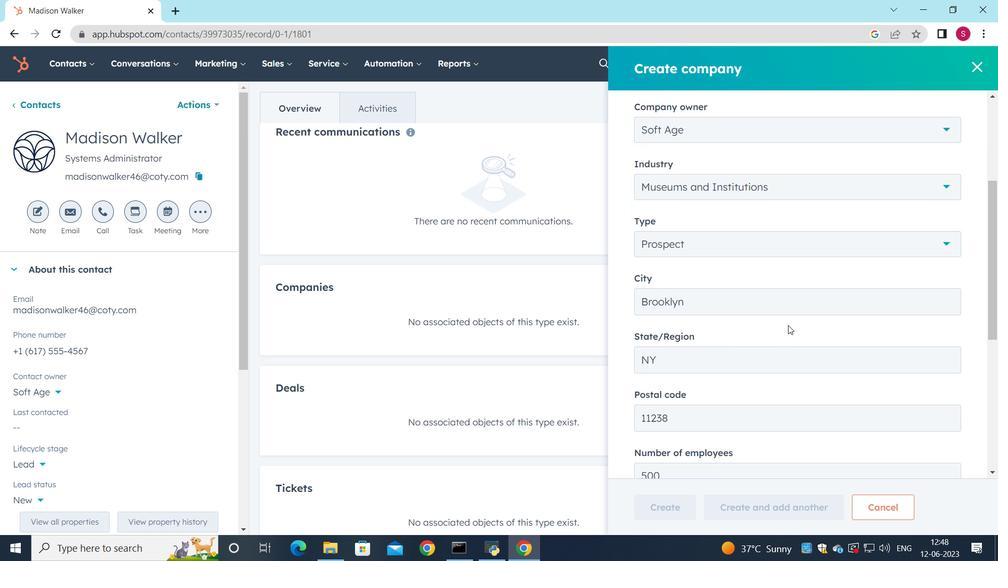 
Action: Mouse scrolled (789, 347) with delta (0, 0)
Screenshot: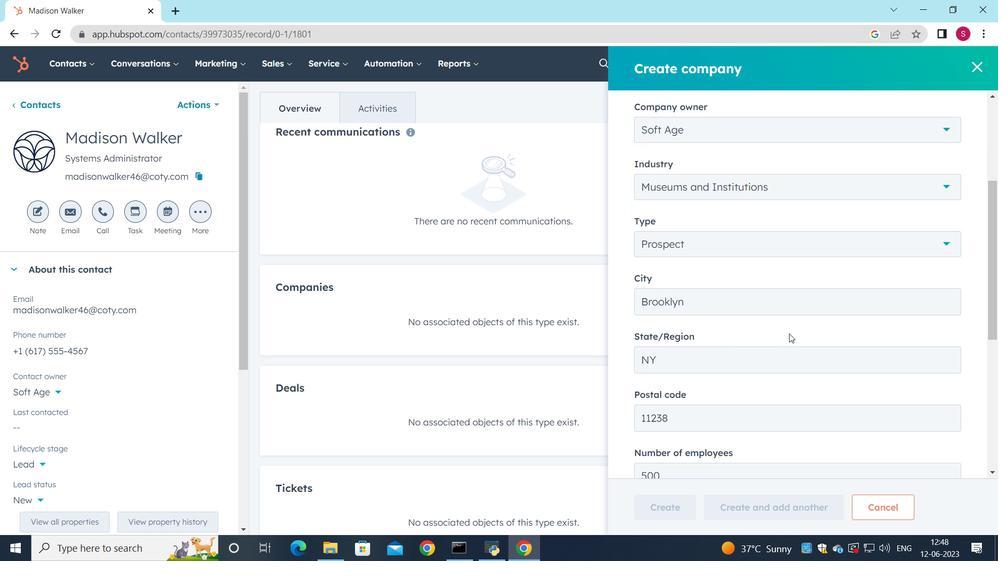 
Action: Mouse scrolled (789, 347) with delta (0, 0)
Screenshot: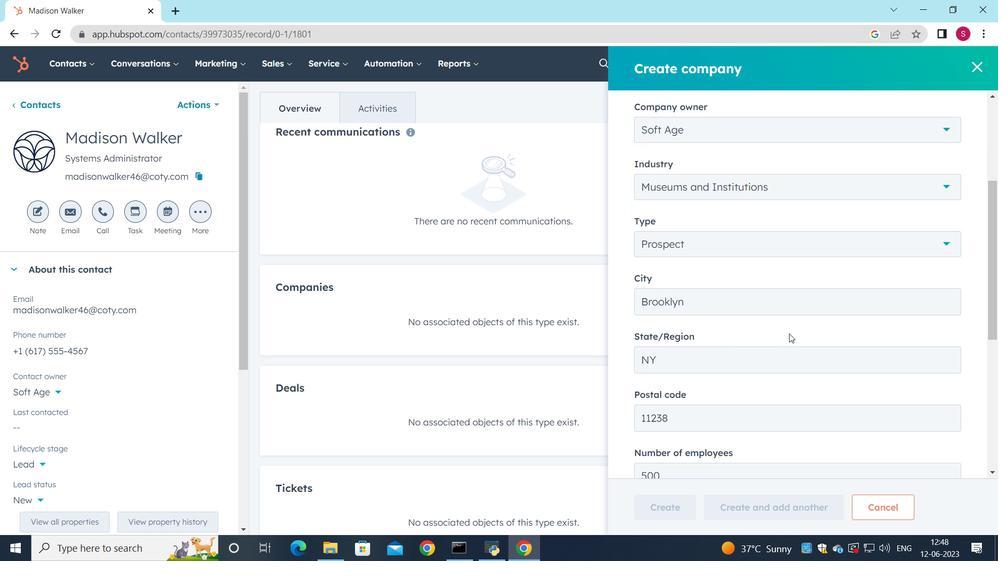 
Action: Mouse moved to (789, 354)
Screenshot: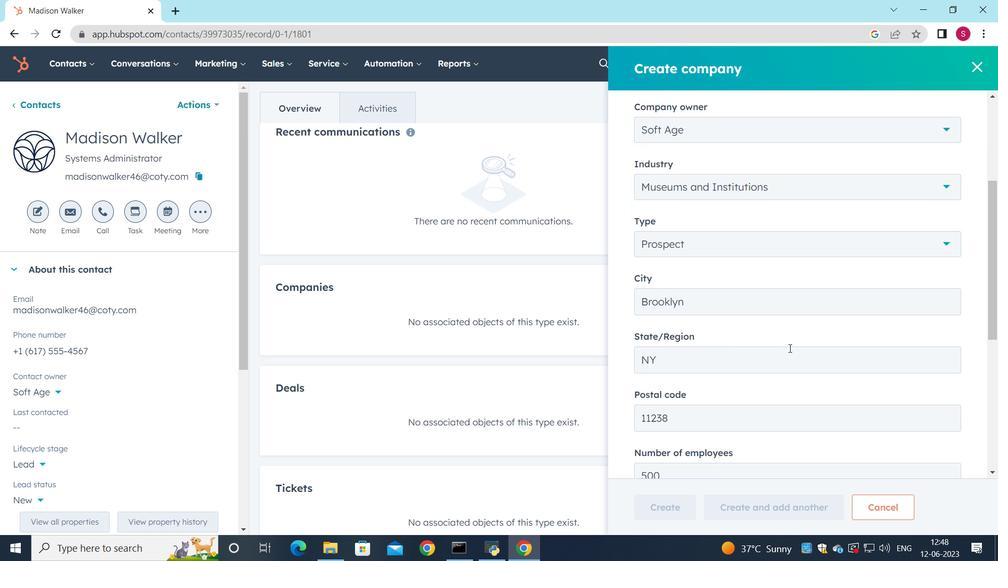 
Action: Mouse scrolled (789, 354) with delta (0, 0)
Screenshot: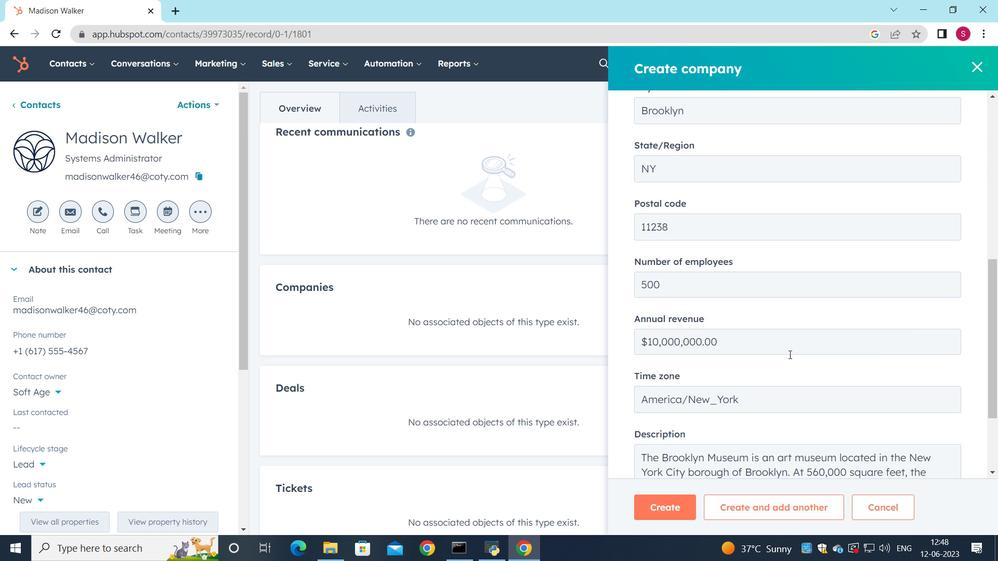 
Action: Mouse scrolled (789, 354) with delta (0, 0)
Screenshot: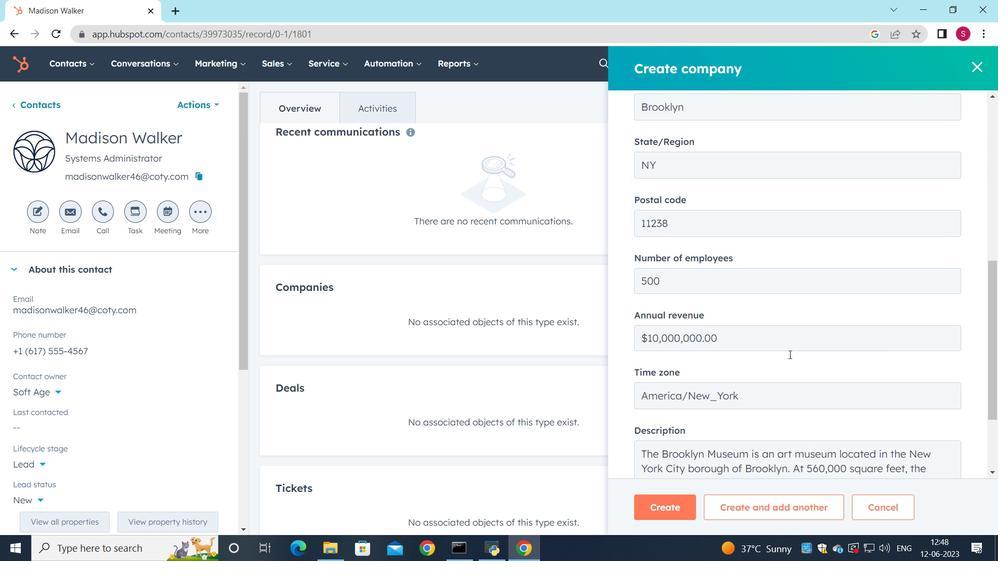
Action: Mouse moved to (645, 516)
Screenshot: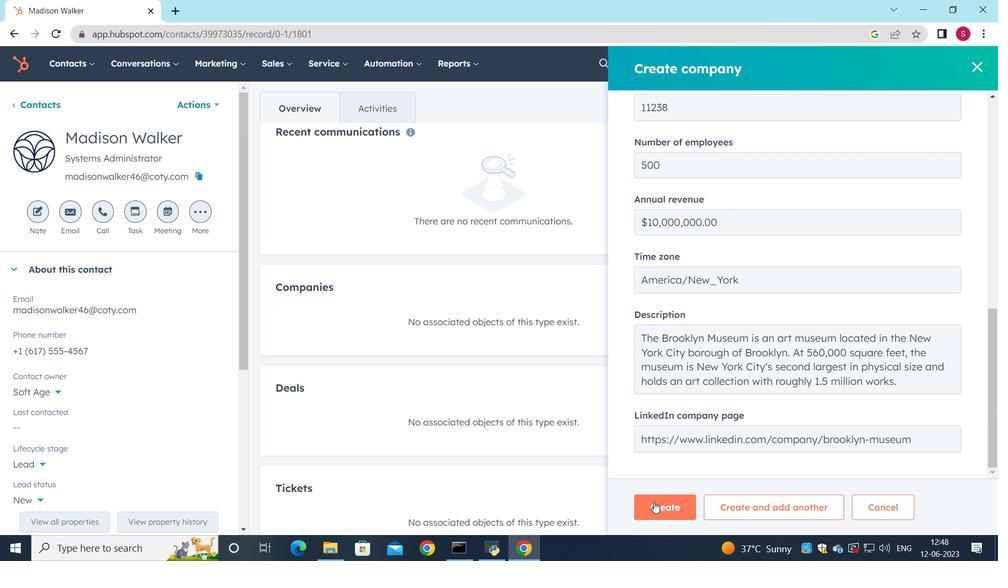 
Action: Mouse pressed left at (645, 516)
Screenshot: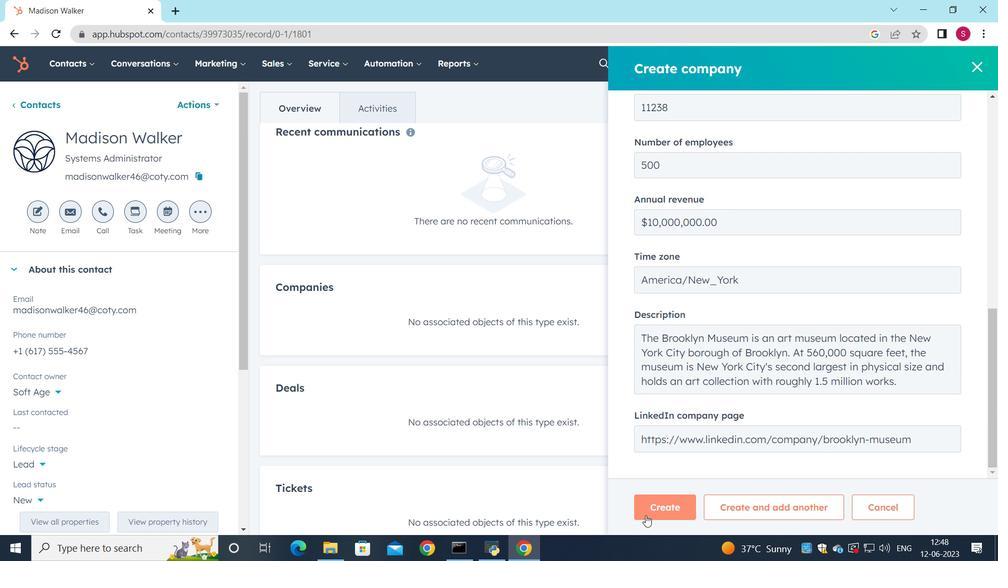 
Action: Mouse moved to (542, 335)
Screenshot: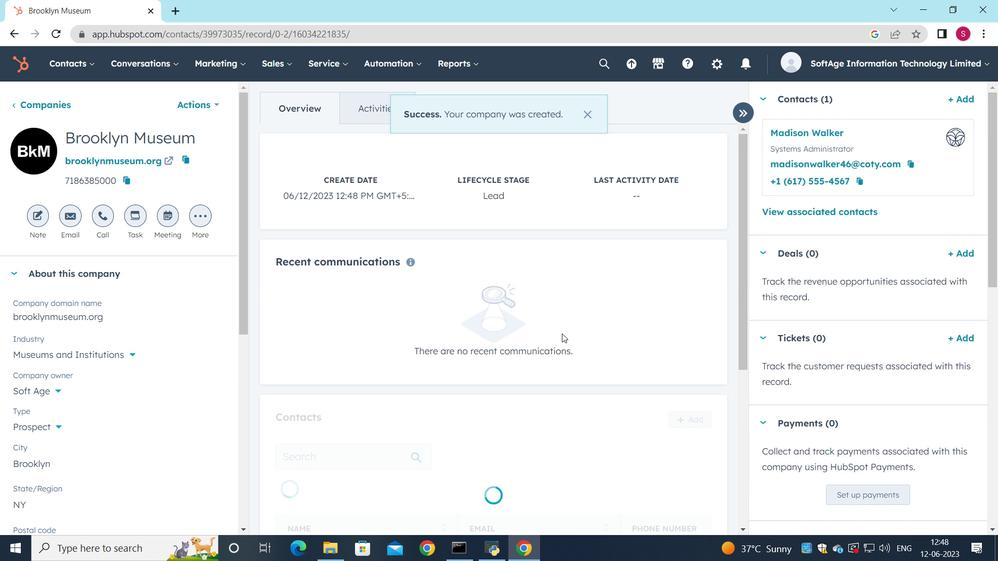 
Action: Mouse scrolled (542, 335) with delta (0, 0)
Screenshot: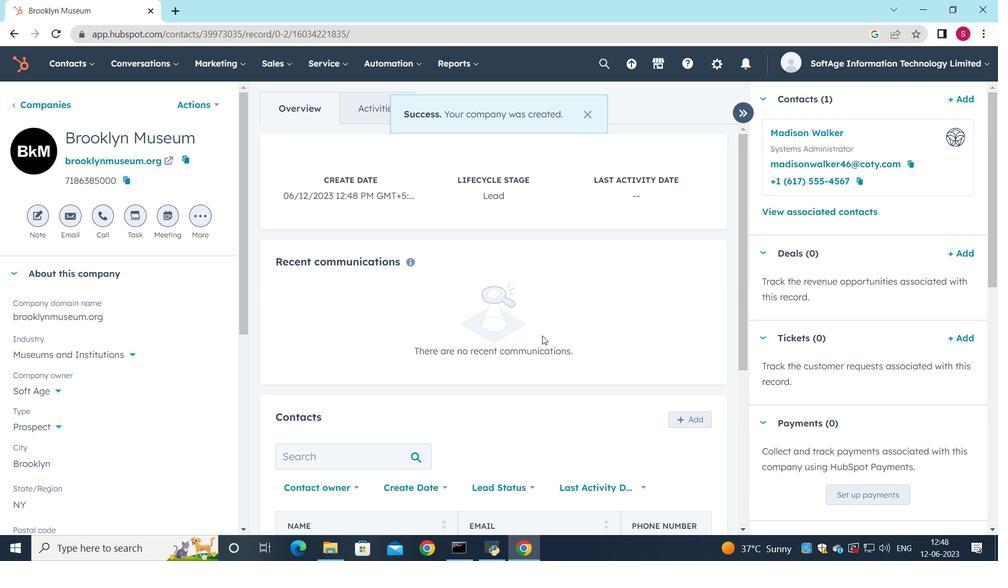 
Action: Mouse scrolled (542, 335) with delta (0, 0)
Screenshot: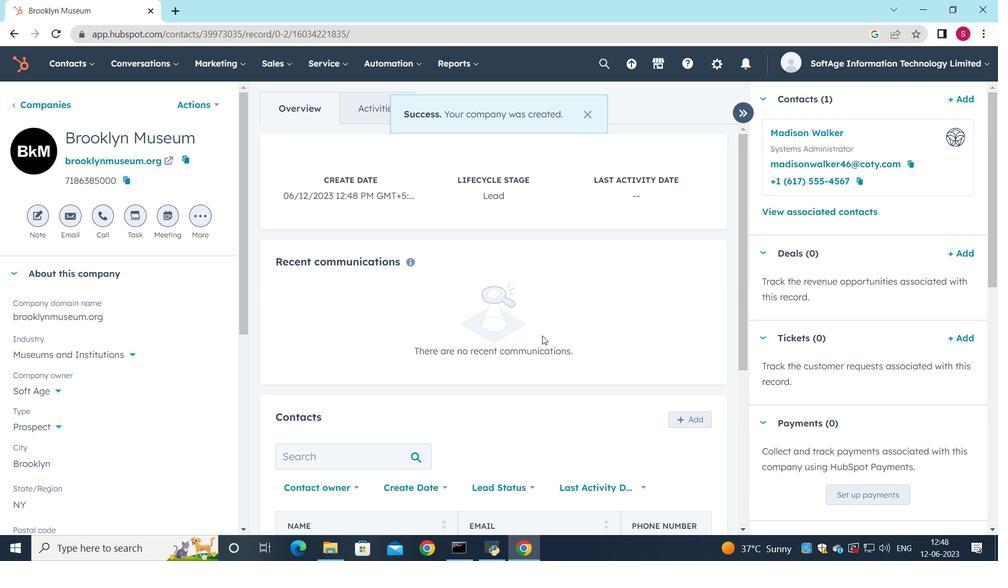 
